 Task: Check the traffic conditions on Interstate 80 in Oakland.
Action: Mouse moved to (88, 54)
Screenshot: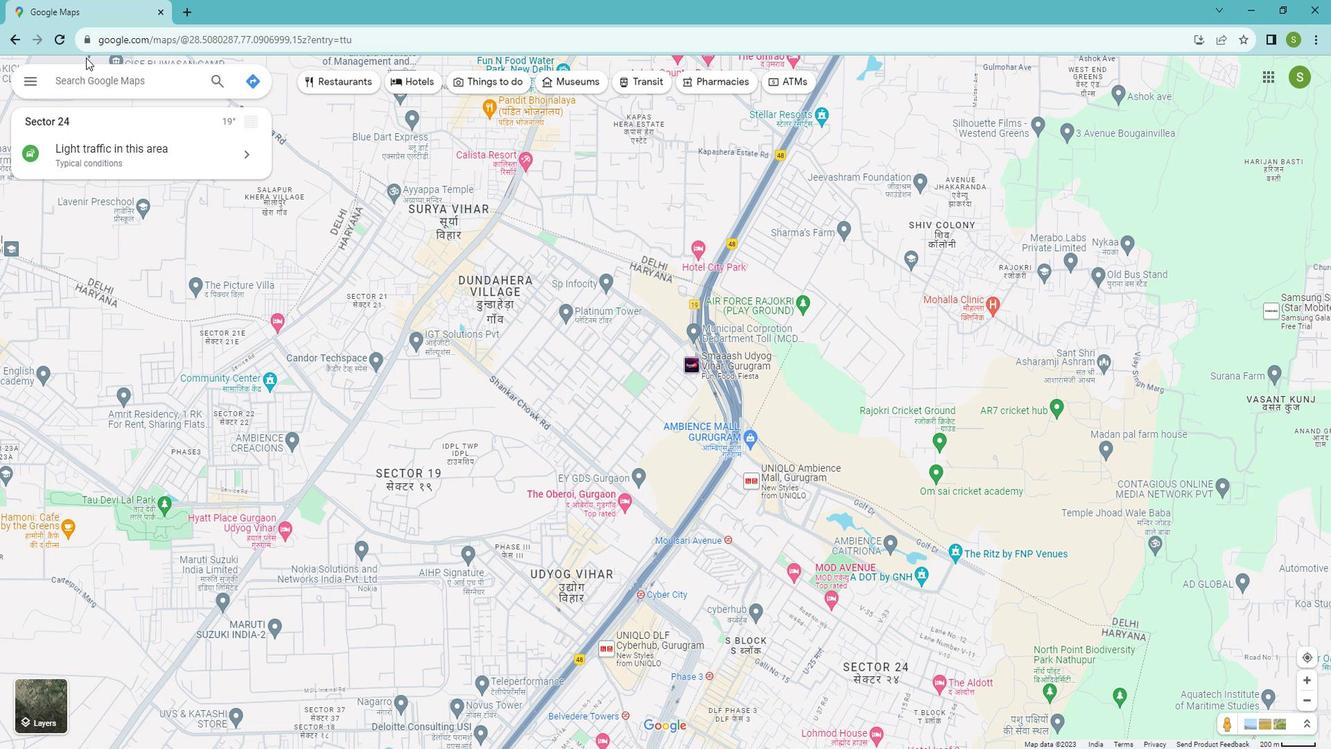 
Action: Mouse pressed left at (88, 54)
Screenshot: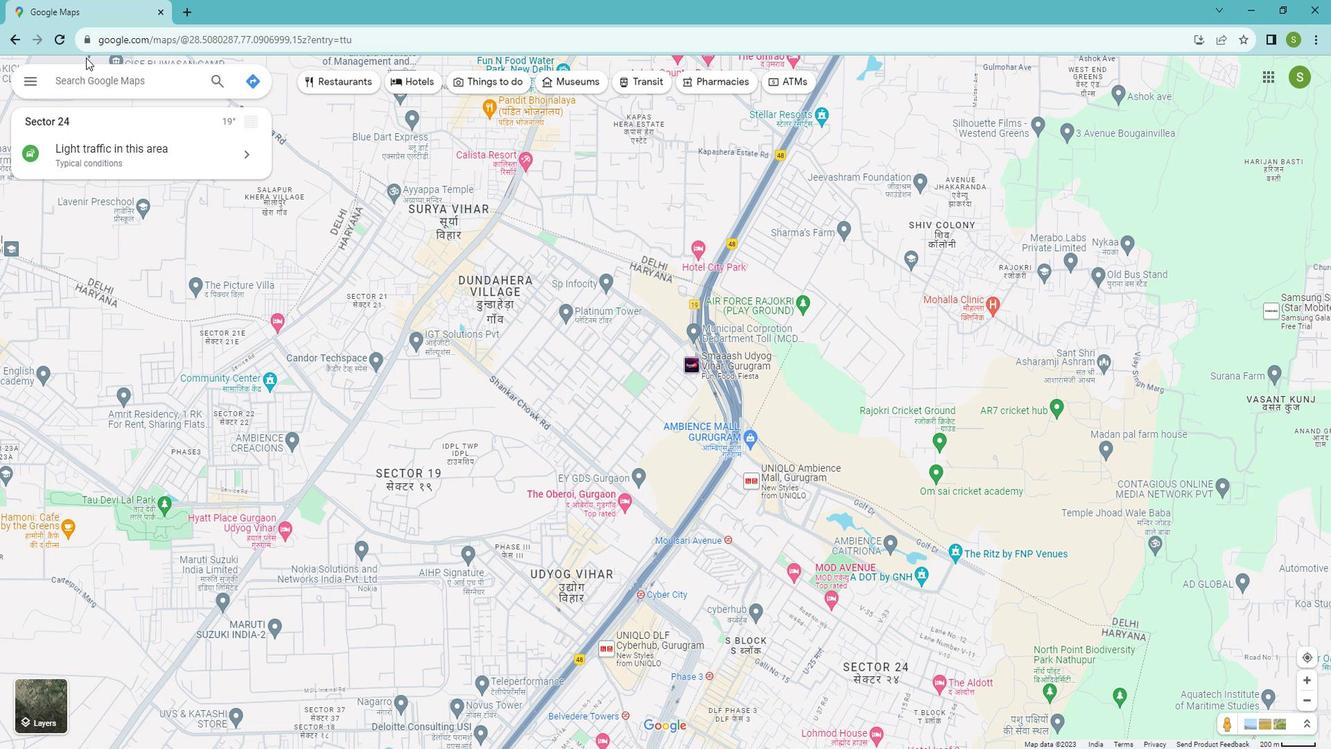 
Action: Mouse moved to (96, 73)
Screenshot: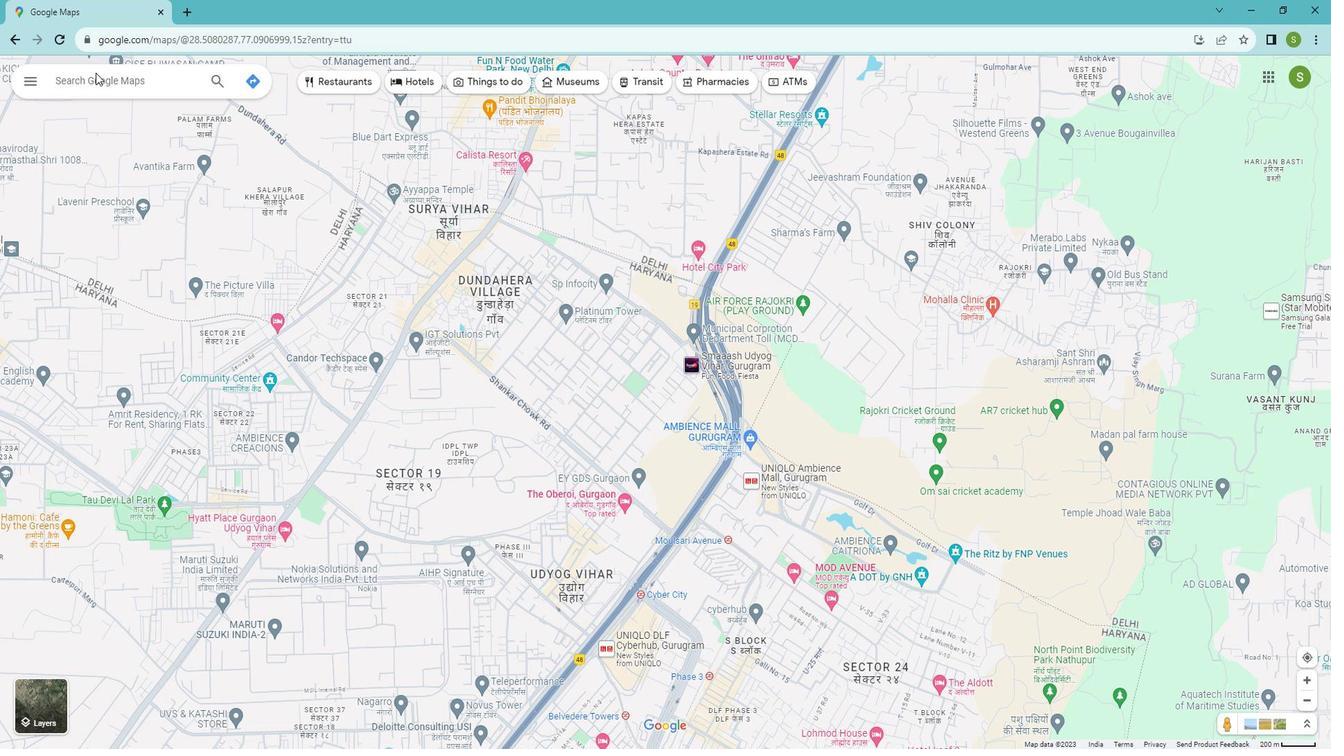 
Action: Mouse pressed left at (96, 73)
Screenshot: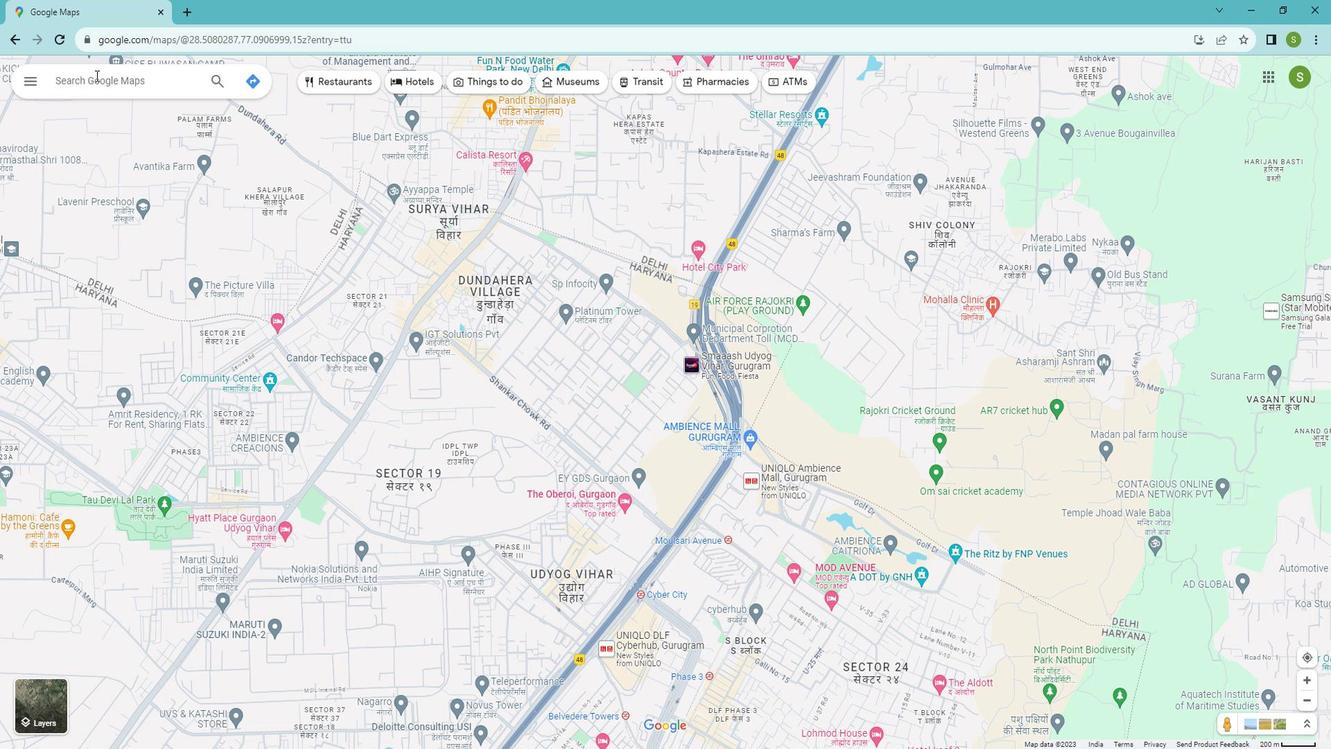 
Action: Key pressed <Key.shift>Interstate<Key.space>80<Key.space><Key.shift>Oakland
Screenshot: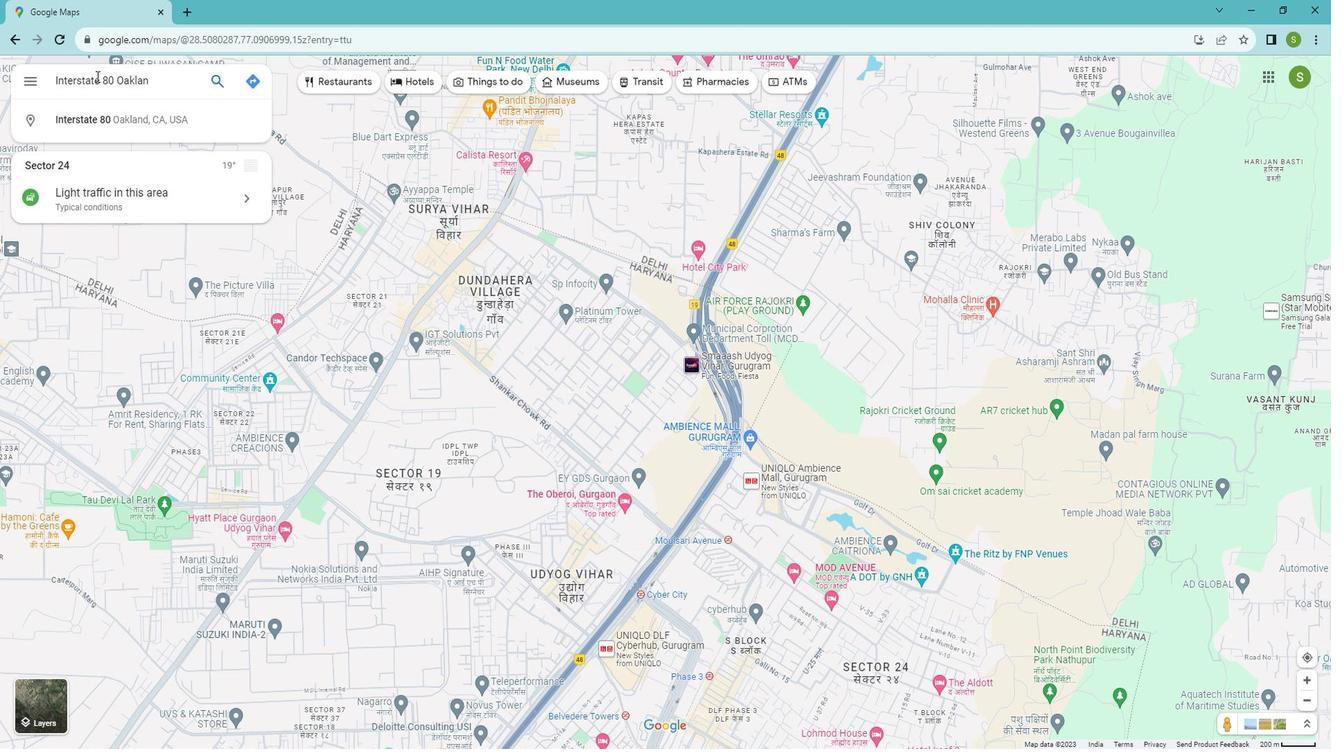 
Action: Mouse moved to (147, 120)
Screenshot: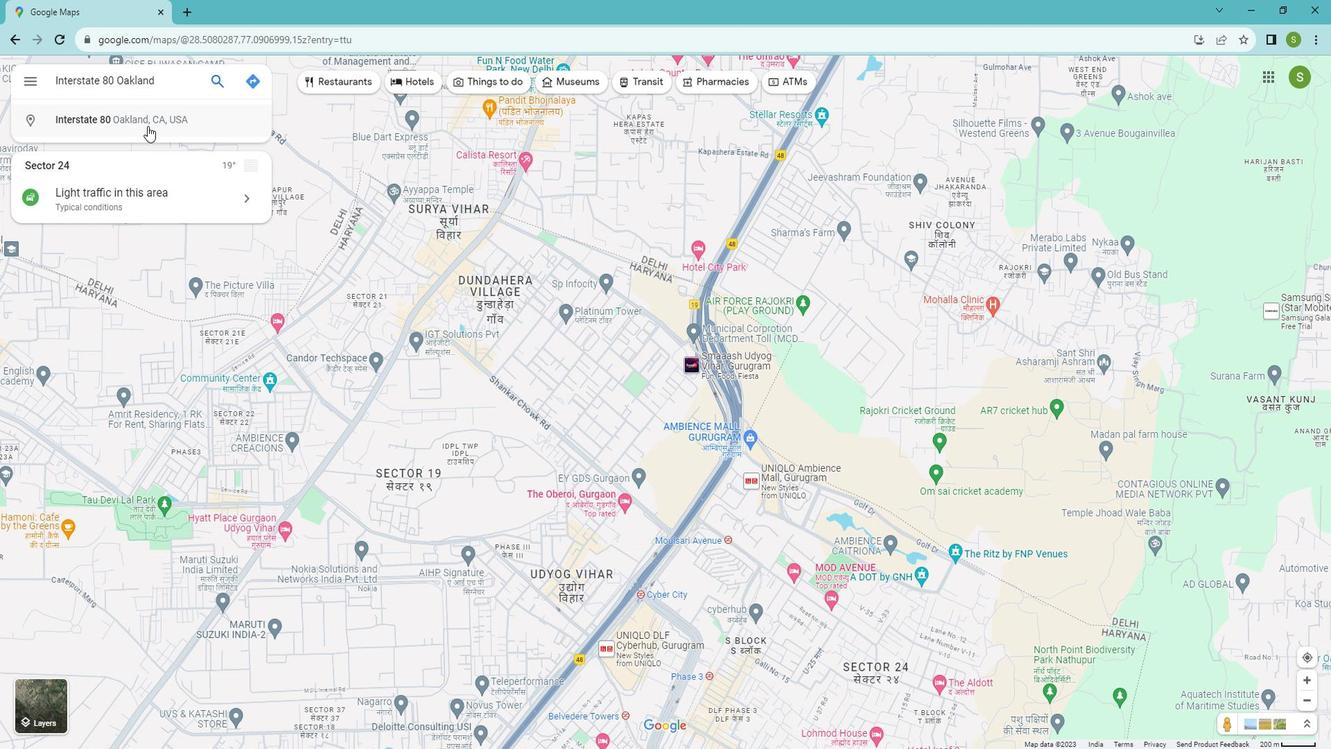
Action: Mouse pressed left at (147, 120)
Screenshot: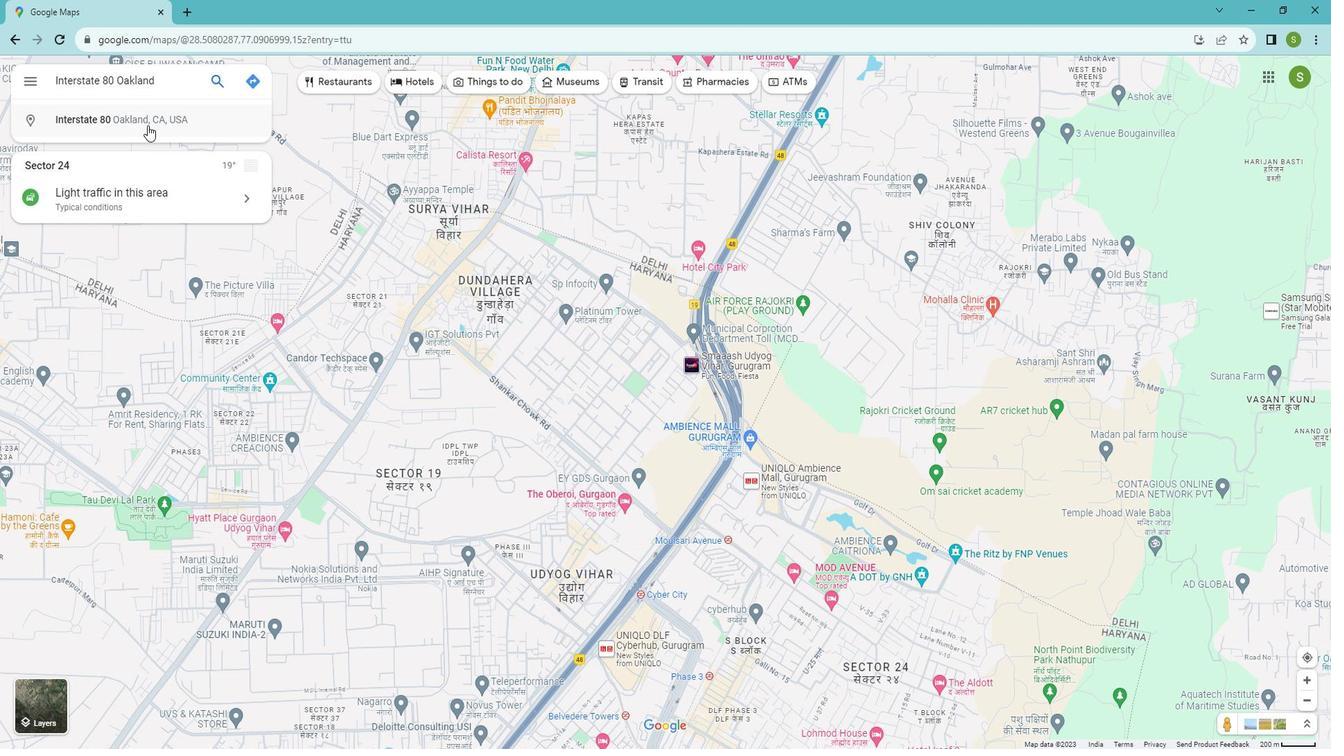 
Action: Mouse moved to (321, 670)
Screenshot: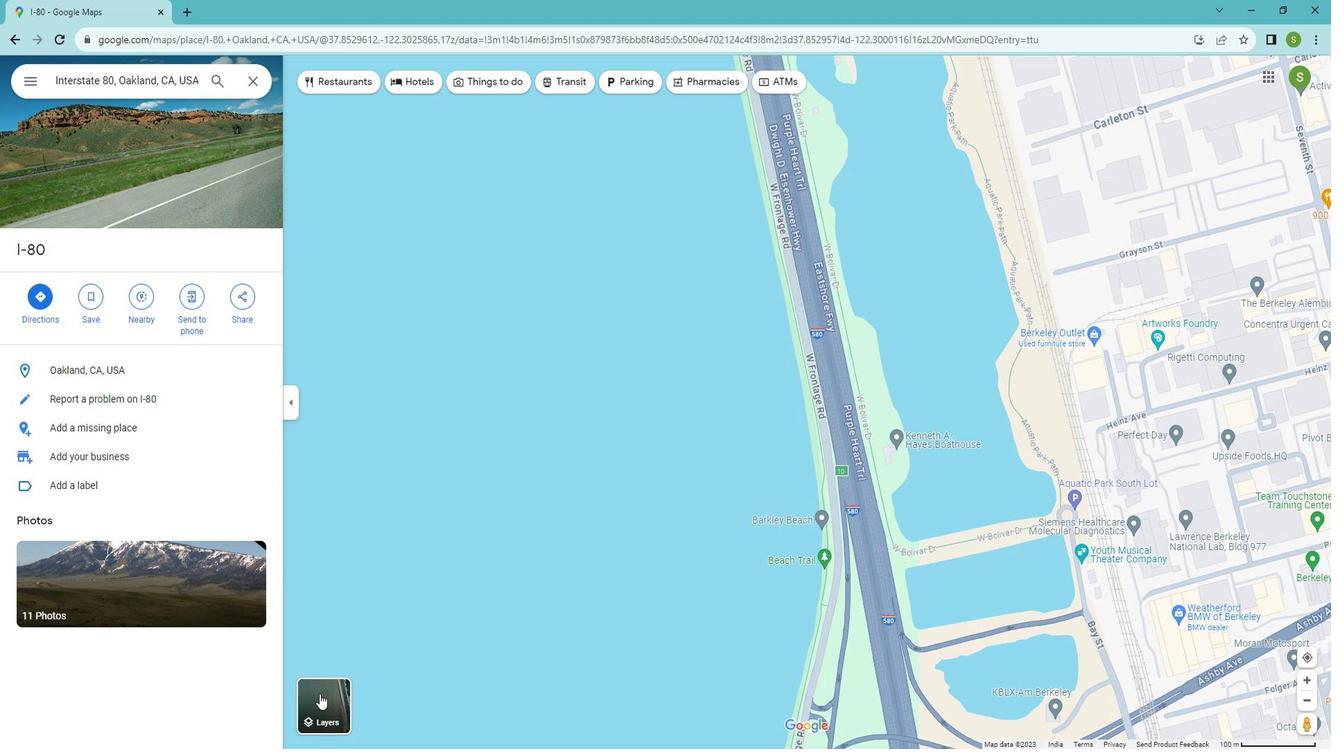 
Action: Mouse pressed left at (321, 670)
Screenshot: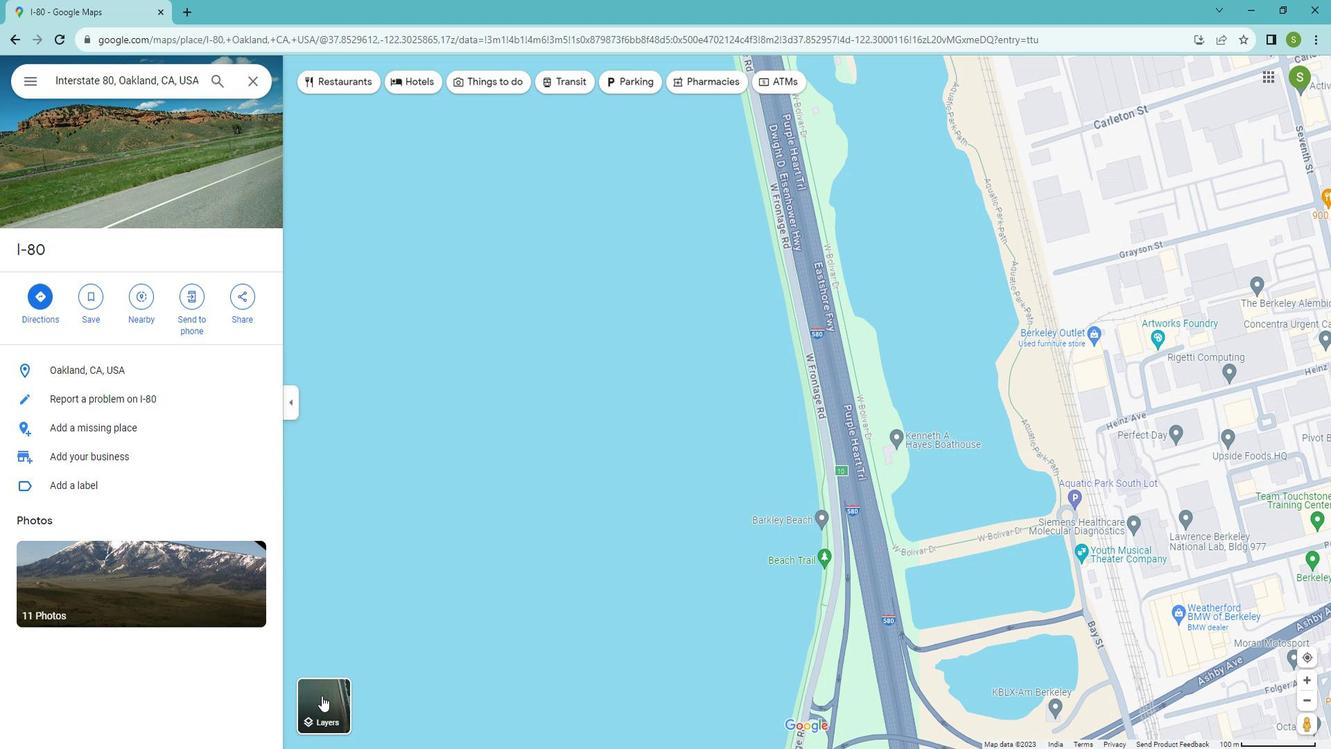 
Action: Mouse moved to (425, 681)
Screenshot: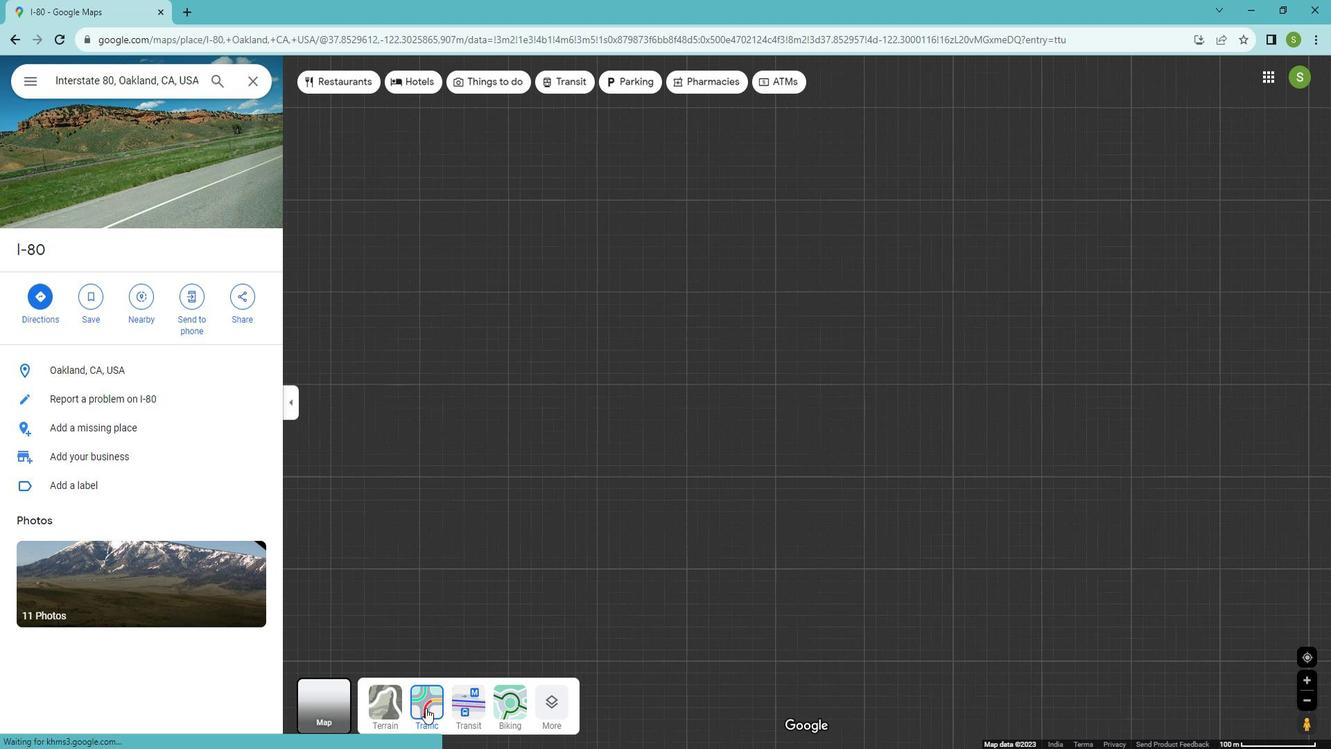 
Action: Mouse pressed left at (425, 681)
Screenshot: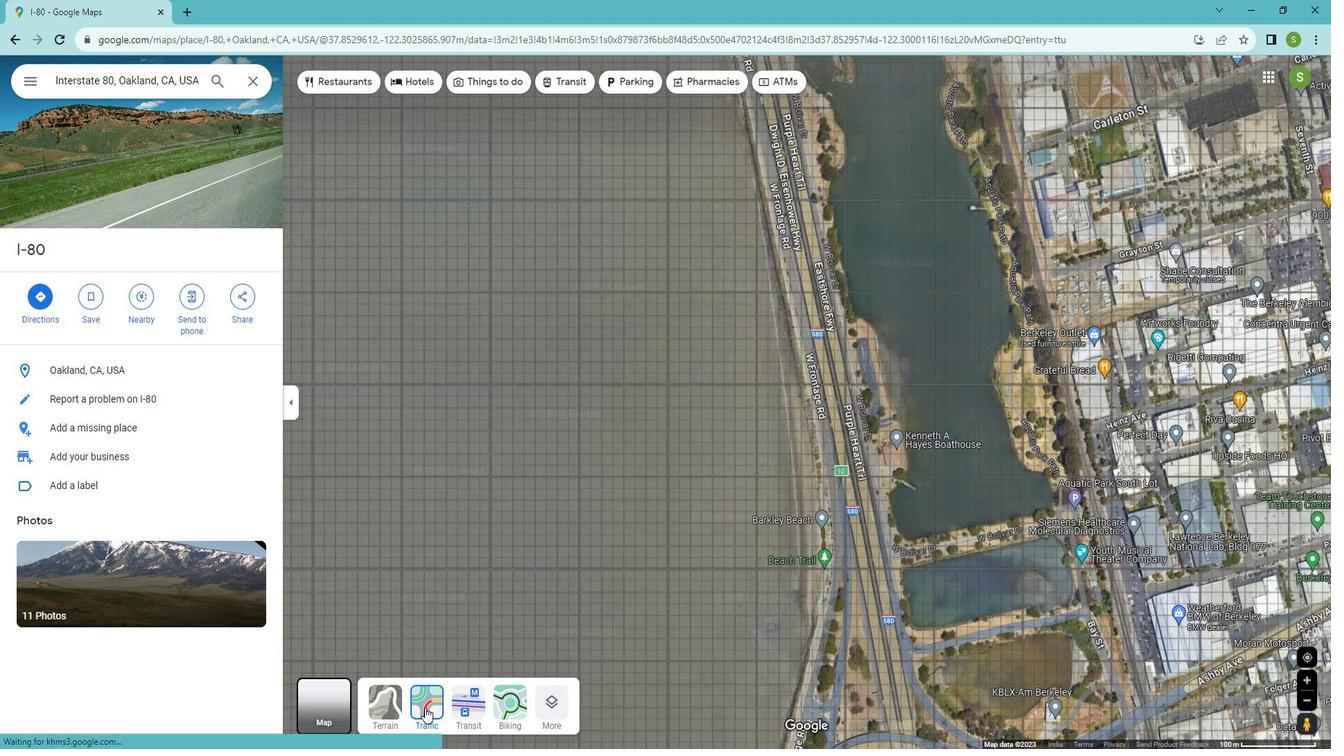 
Action: Mouse moved to (841, 461)
Screenshot: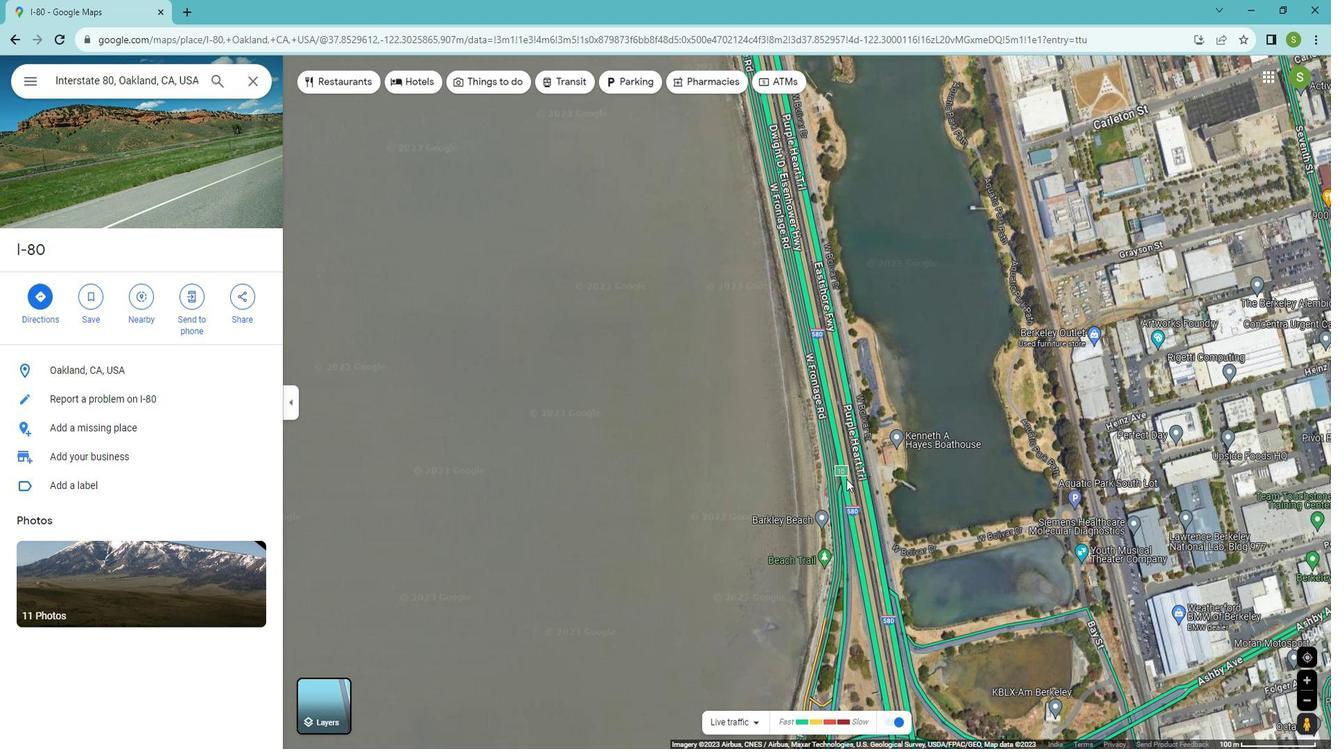 
Action: Mouse scrolled (841, 460) with delta (0, 0)
Screenshot: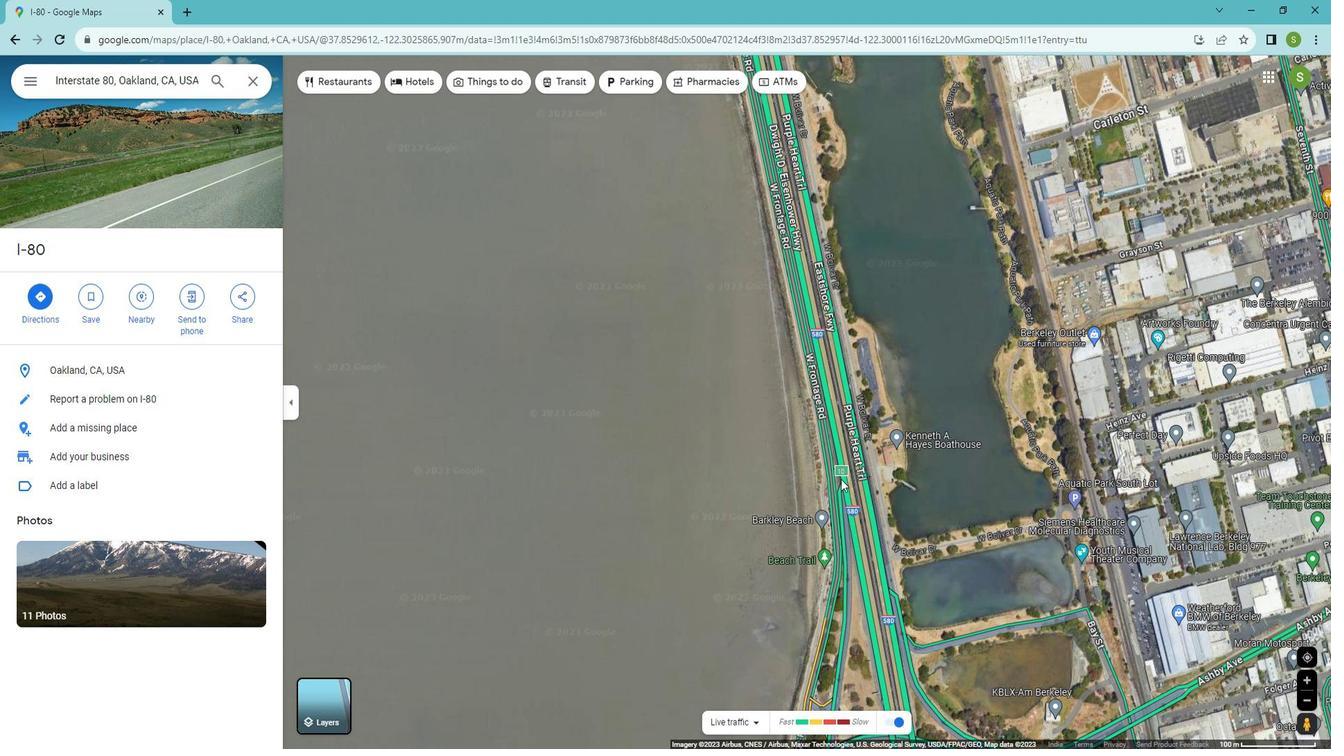 
Action: Mouse scrolled (841, 461) with delta (0, 0)
Screenshot: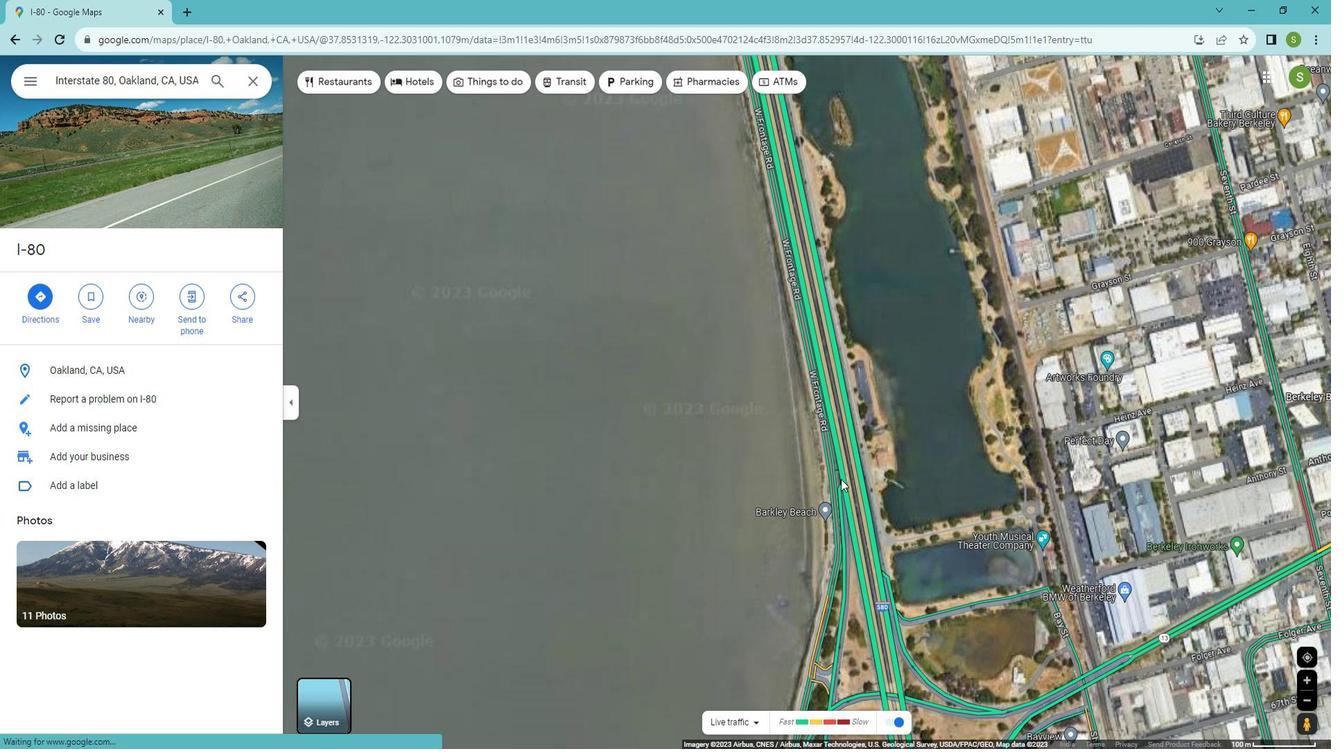 
Action: Mouse moved to (822, 390)
Screenshot: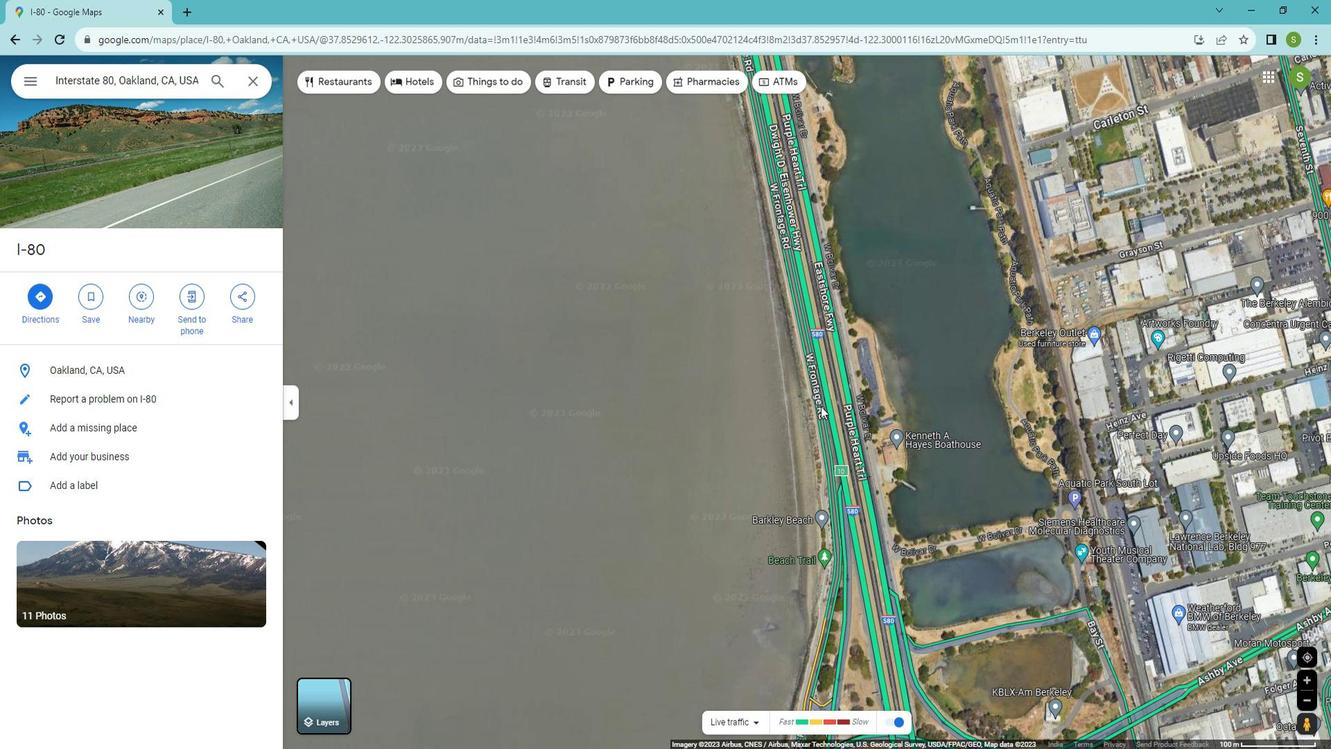 
Action: Mouse scrolled (822, 391) with delta (0, 0)
Screenshot: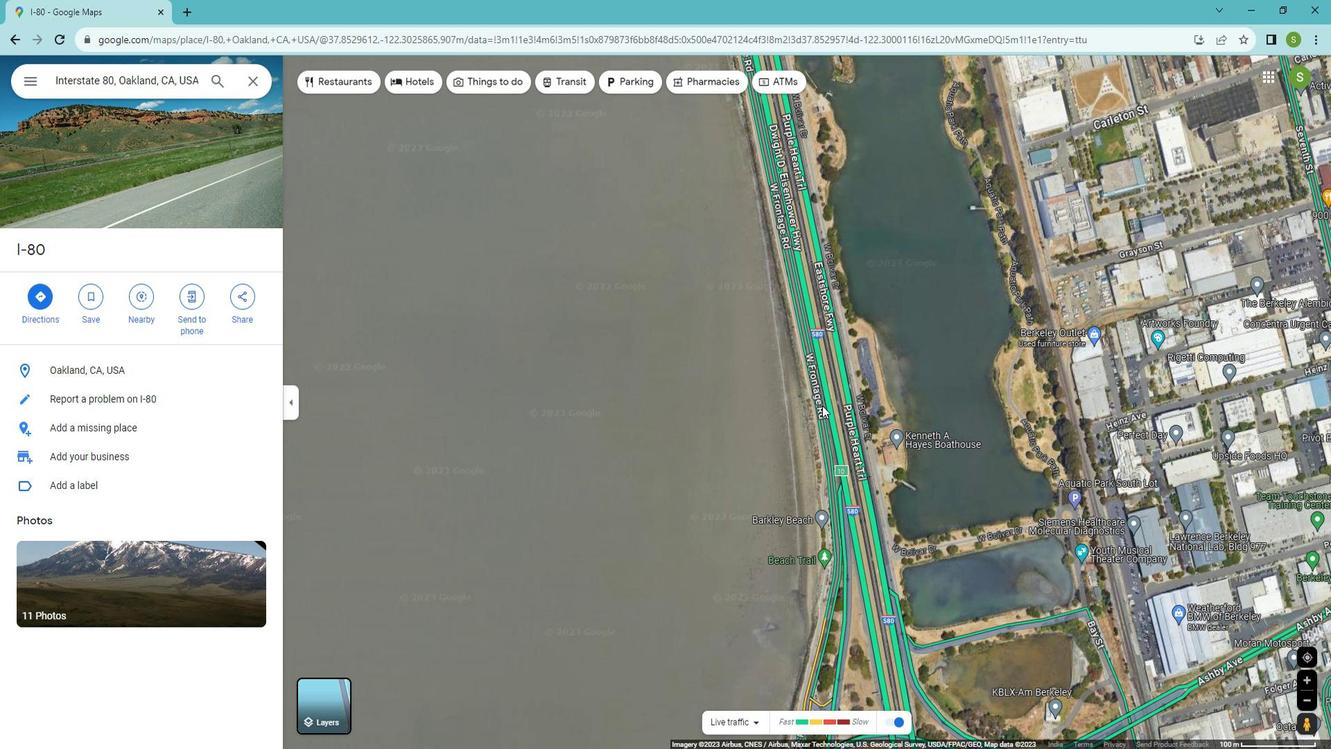 
Action: Mouse scrolled (822, 391) with delta (0, 0)
Screenshot: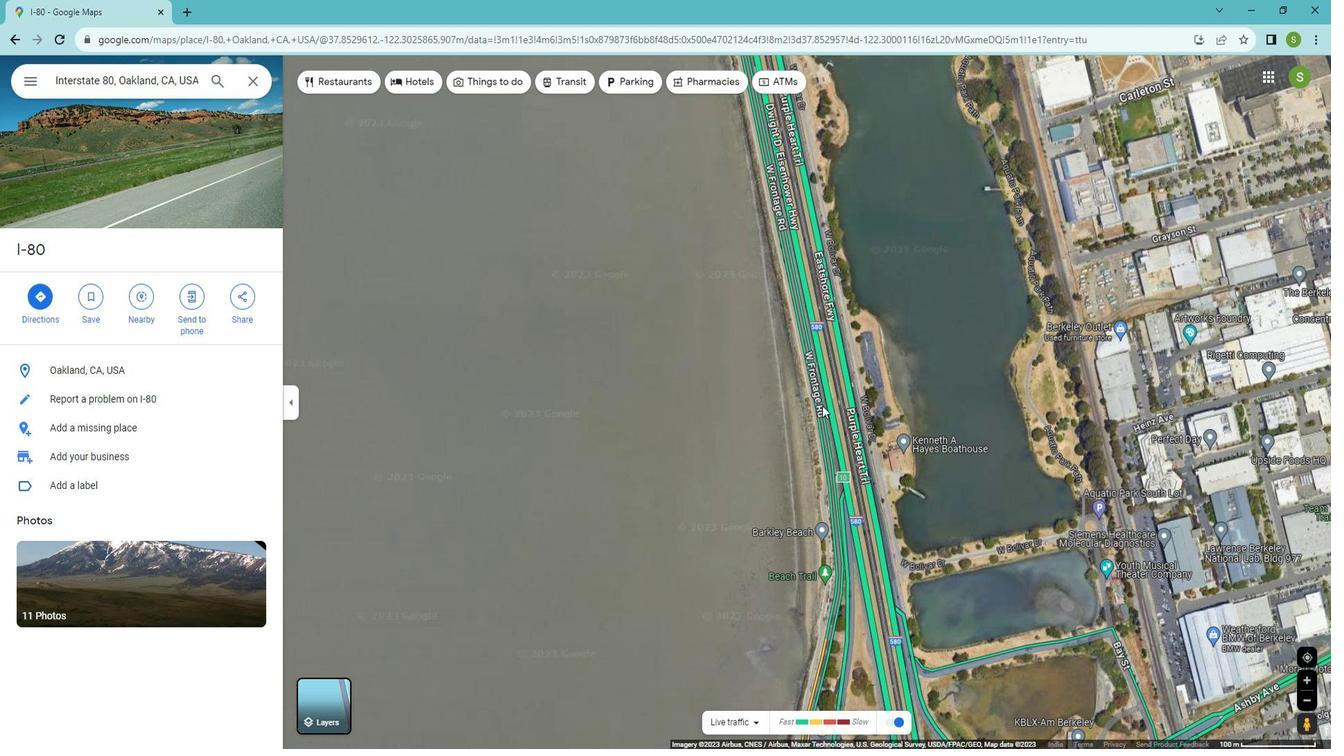 
Action: Mouse moved to (822, 382)
Screenshot: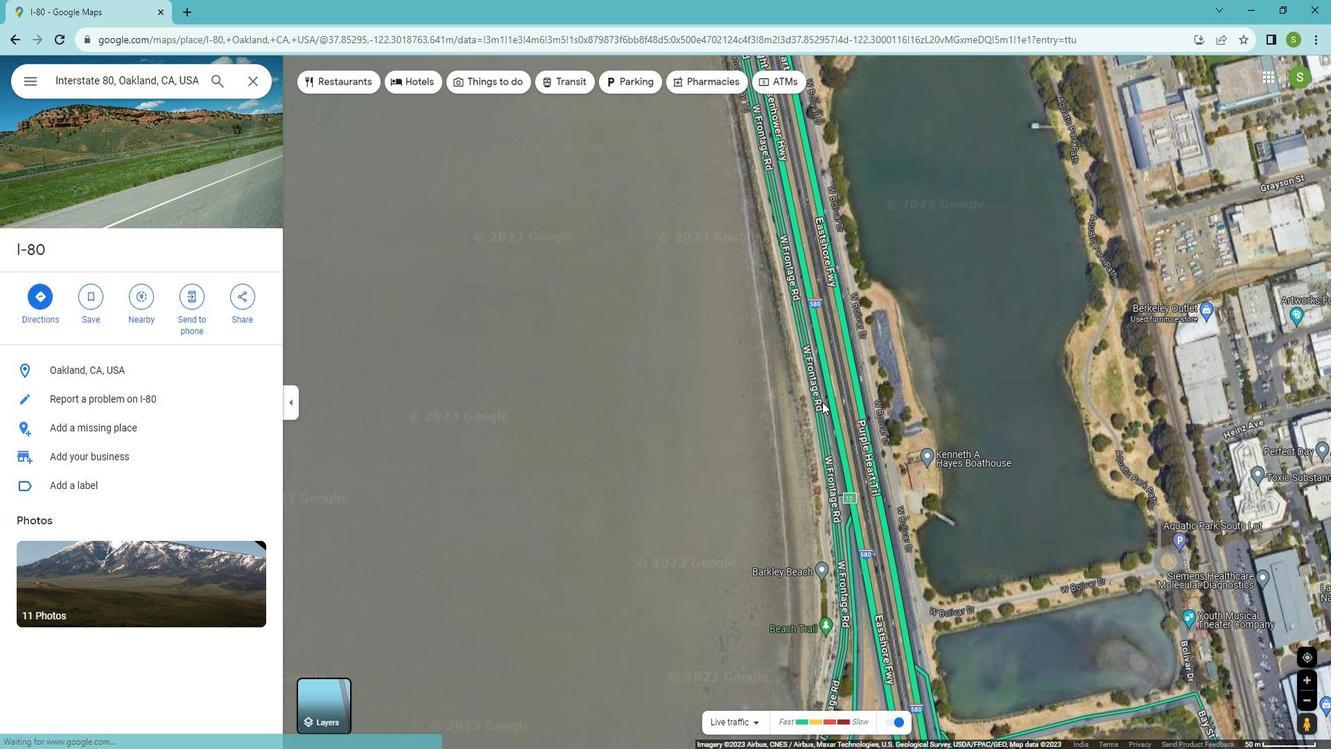 
Action: Mouse scrolled (822, 381) with delta (0, 0)
Screenshot: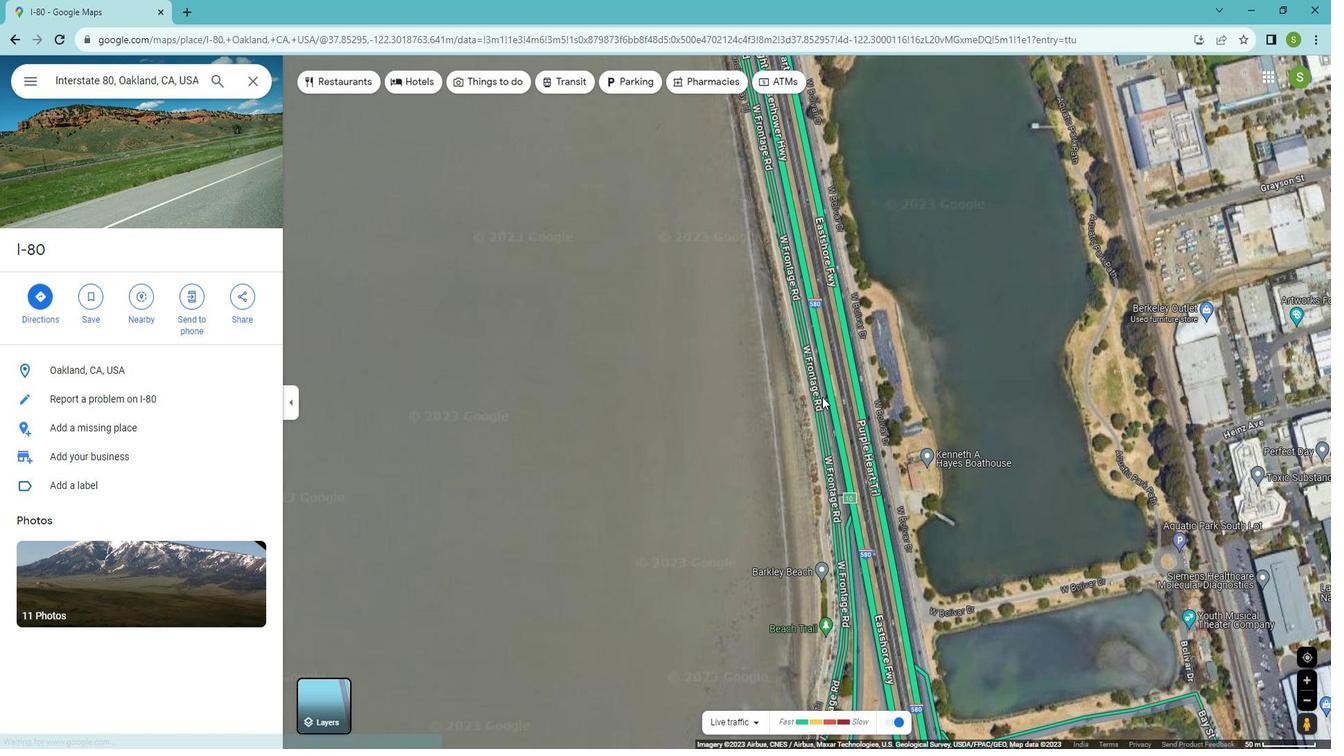 
Action: Mouse scrolled (822, 381) with delta (0, 0)
Screenshot: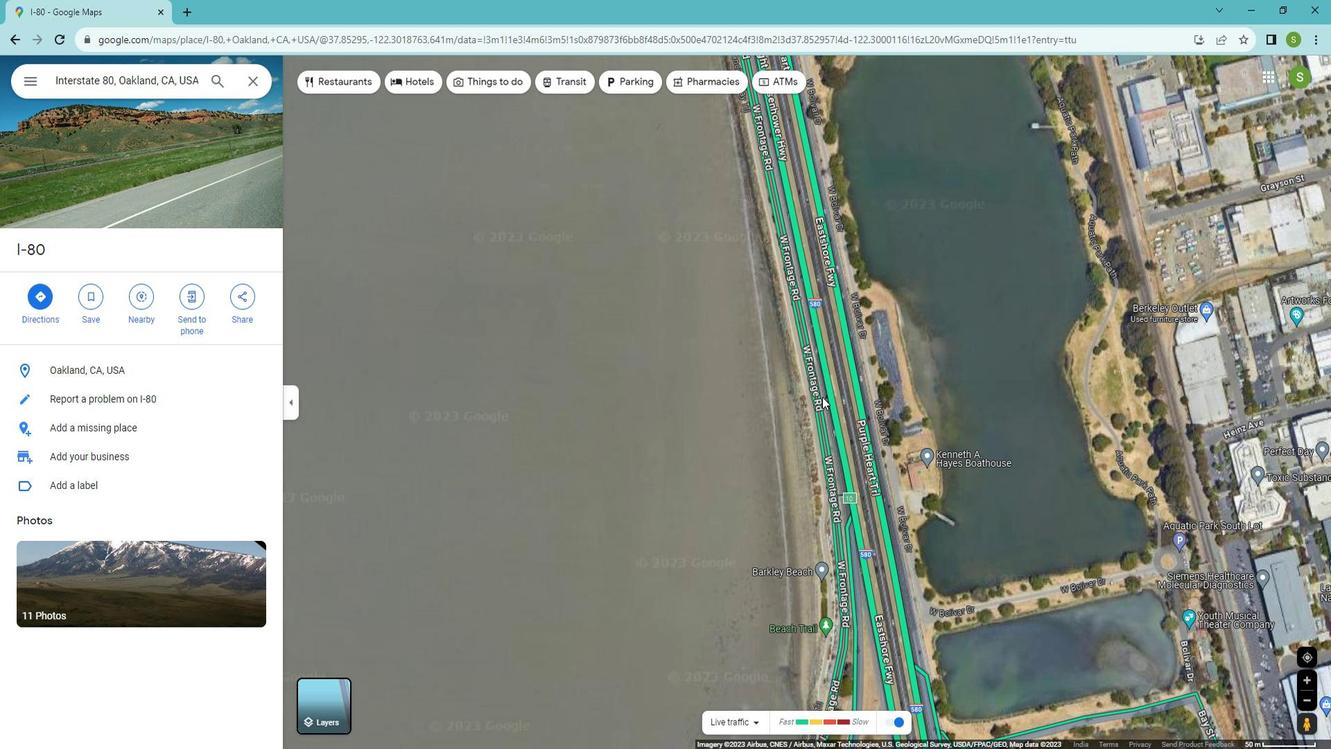 
Action: Mouse scrolled (822, 381) with delta (0, 0)
Screenshot: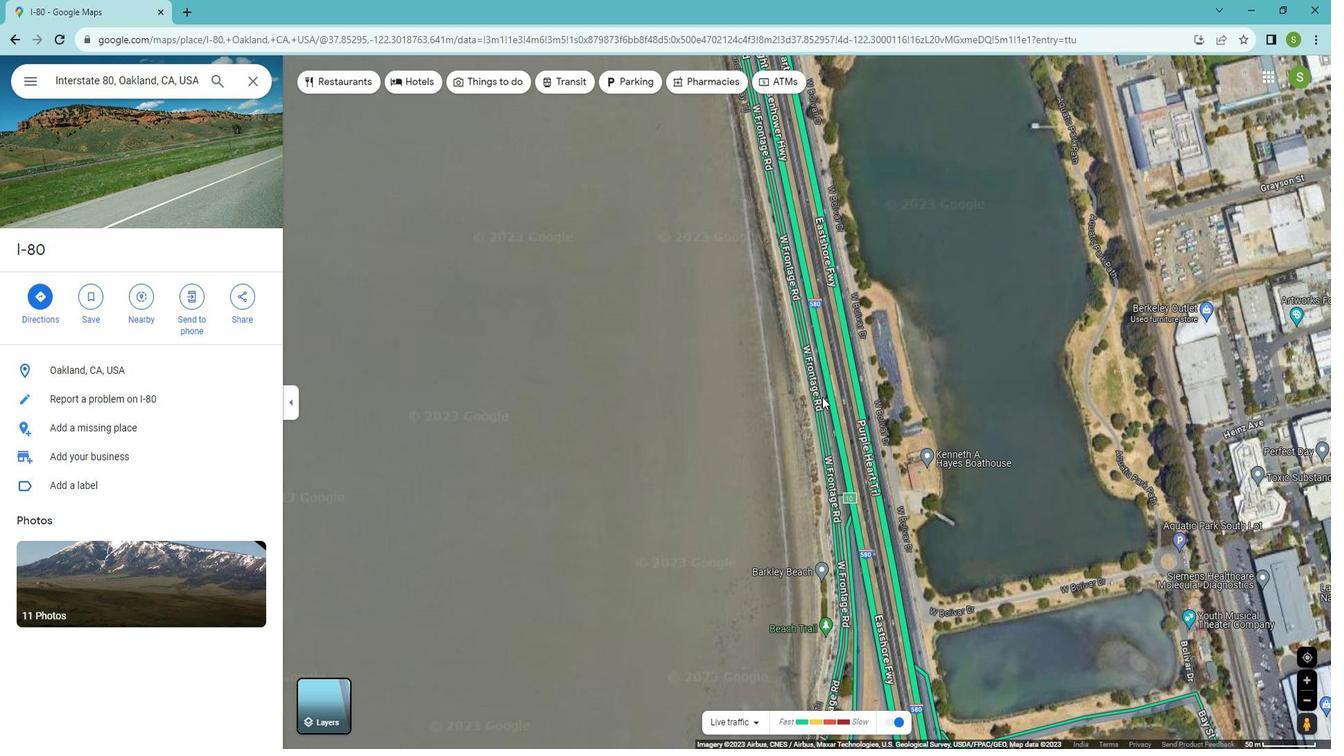 
Action: Mouse scrolled (822, 381) with delta (0, 0)
Screenshot: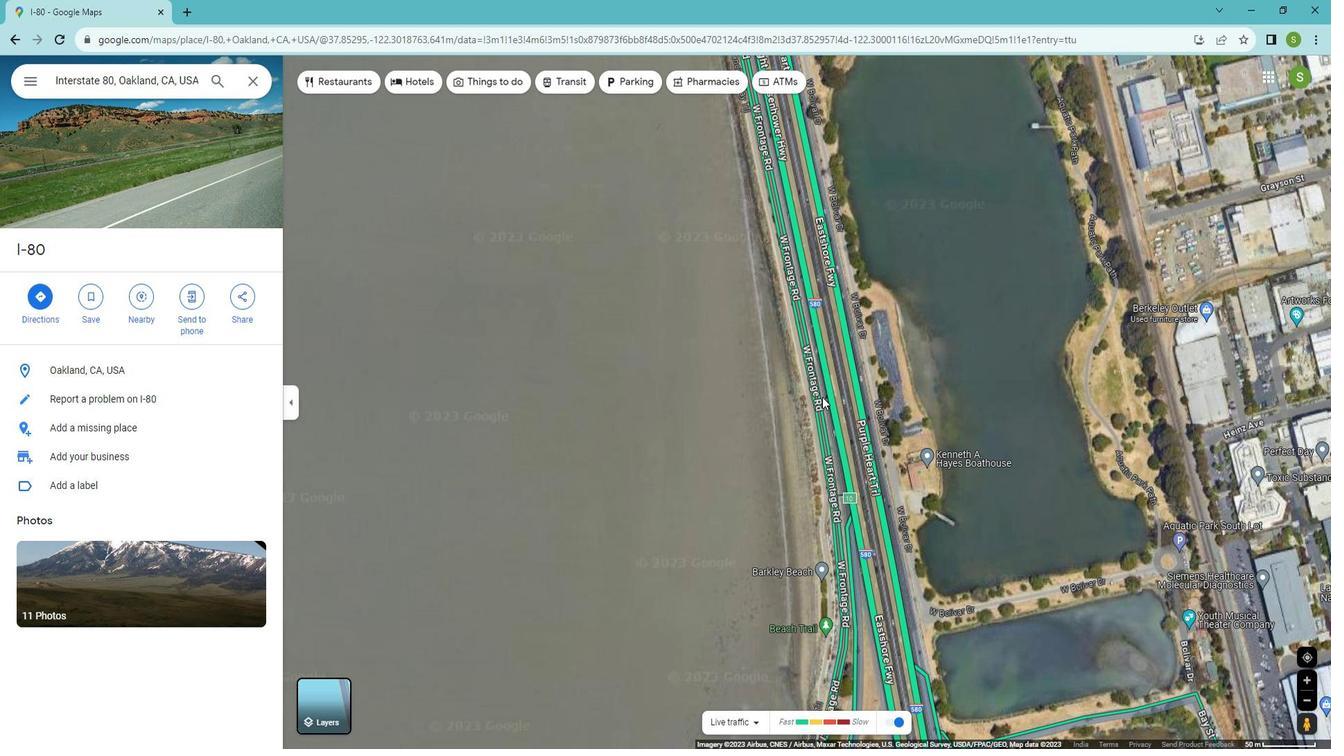 
Action: Mouse scrolled (822, 381) with delta (0, 0)
Screenshot: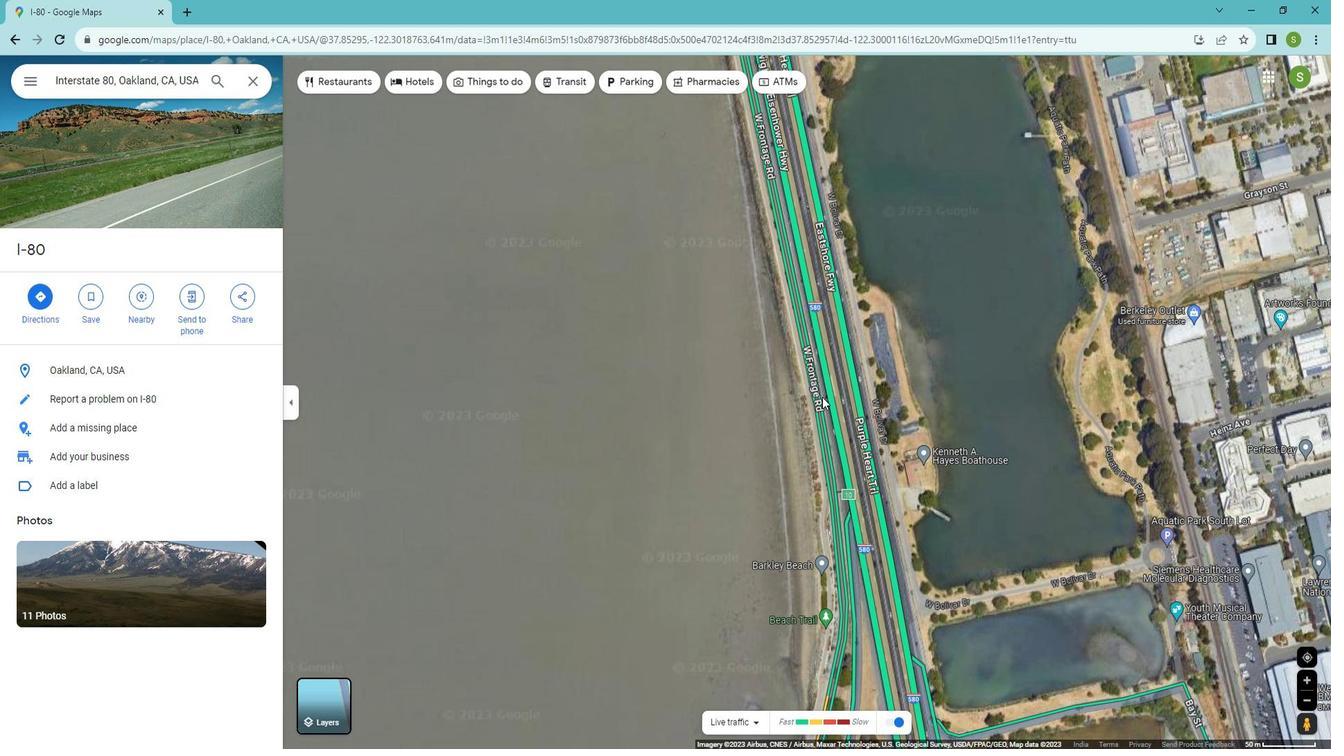 
Action: Mouse scrolled (822, 381) with delta (0, 0)
Screenshot: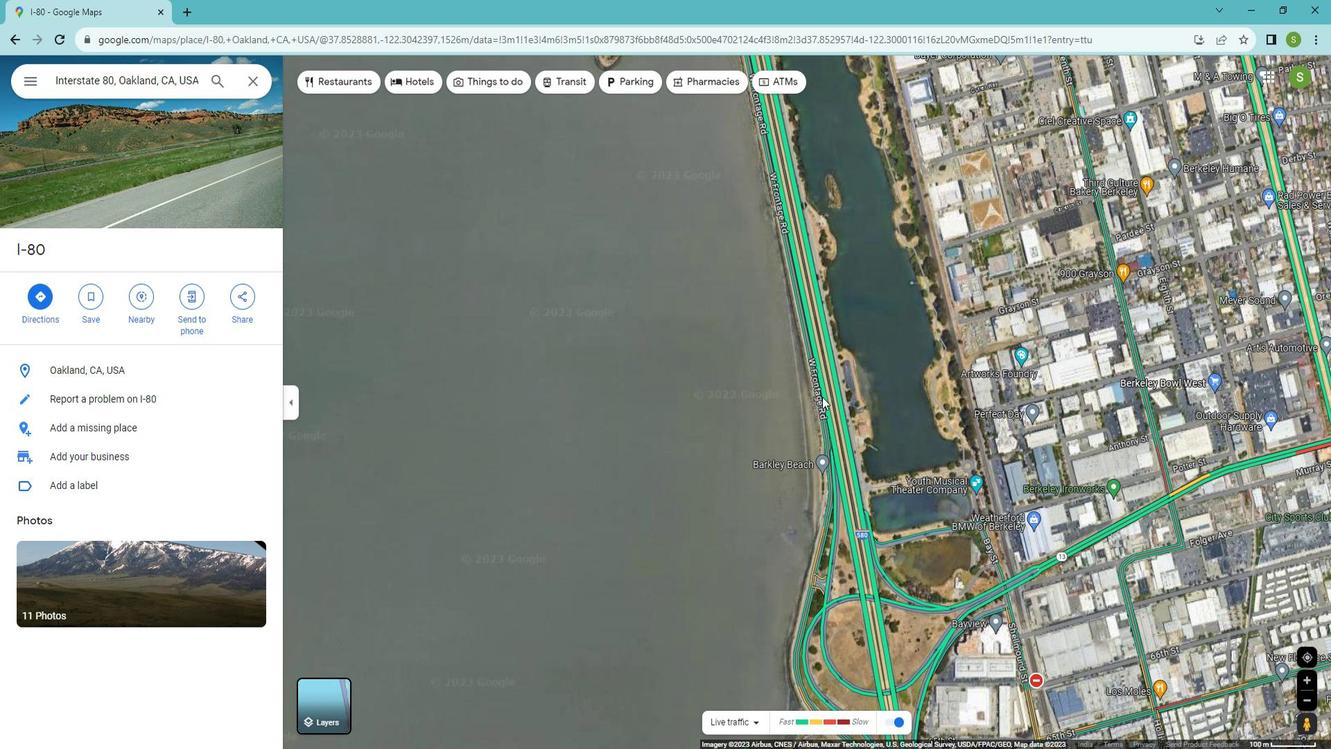 
Action: Mouse scrolled (822, 381) with delta (0, 0)
Screenshot: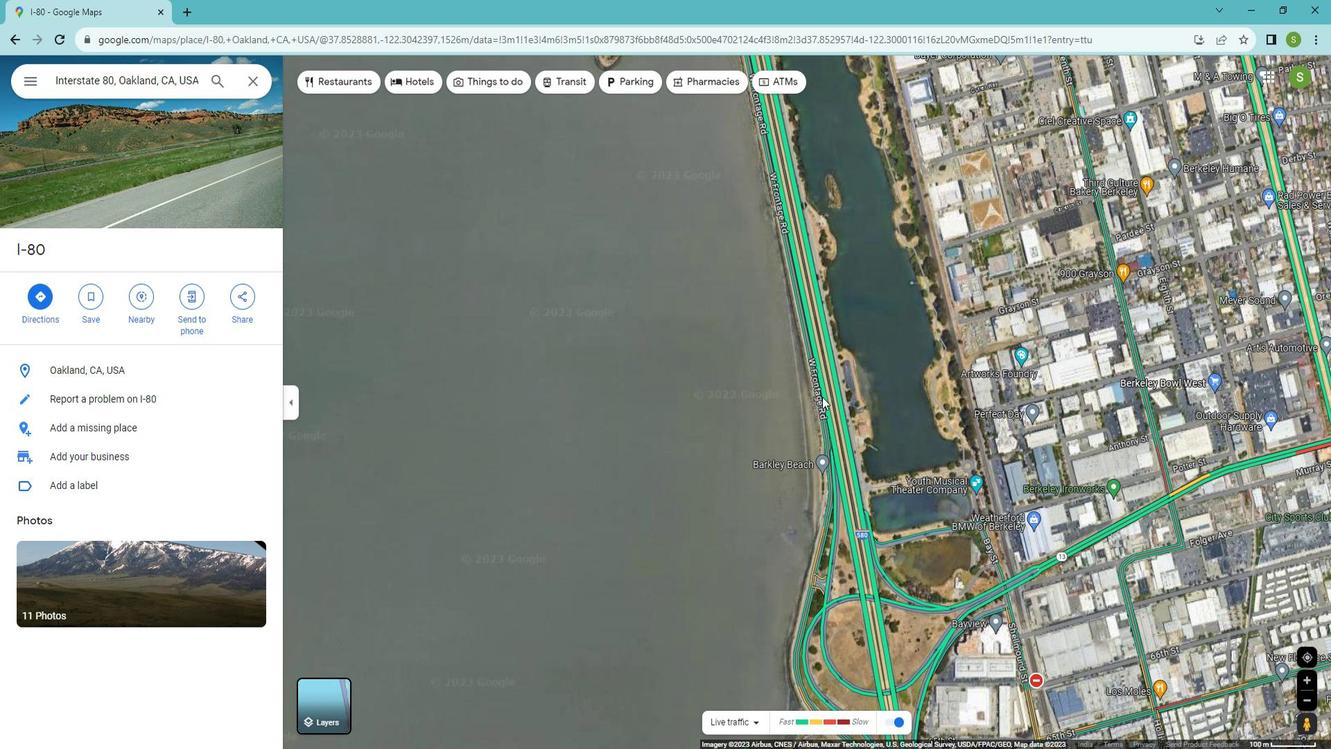 
Action: Mouse scrolled (822, 381) with delta (0, 0)
Screenshot: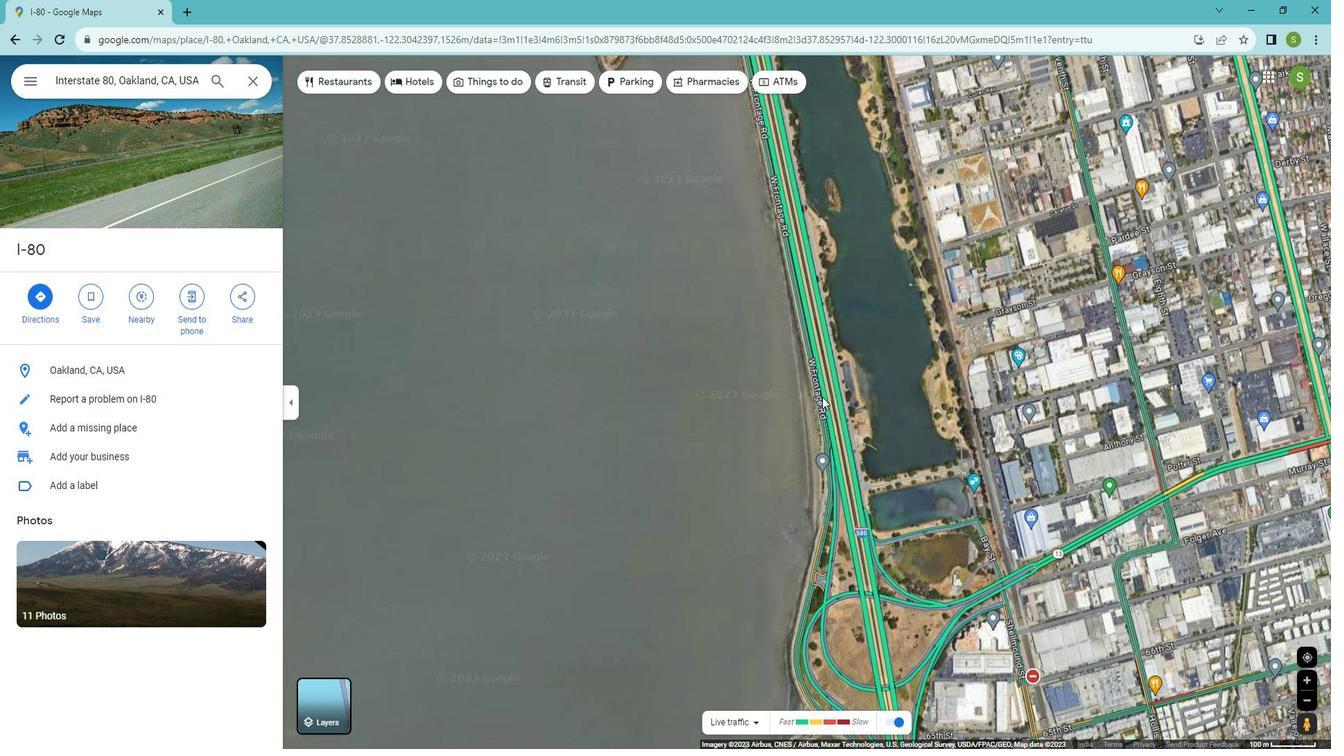 
Action: Mouse scrolled (822, 381) with delta (0, 0)
Screenshot: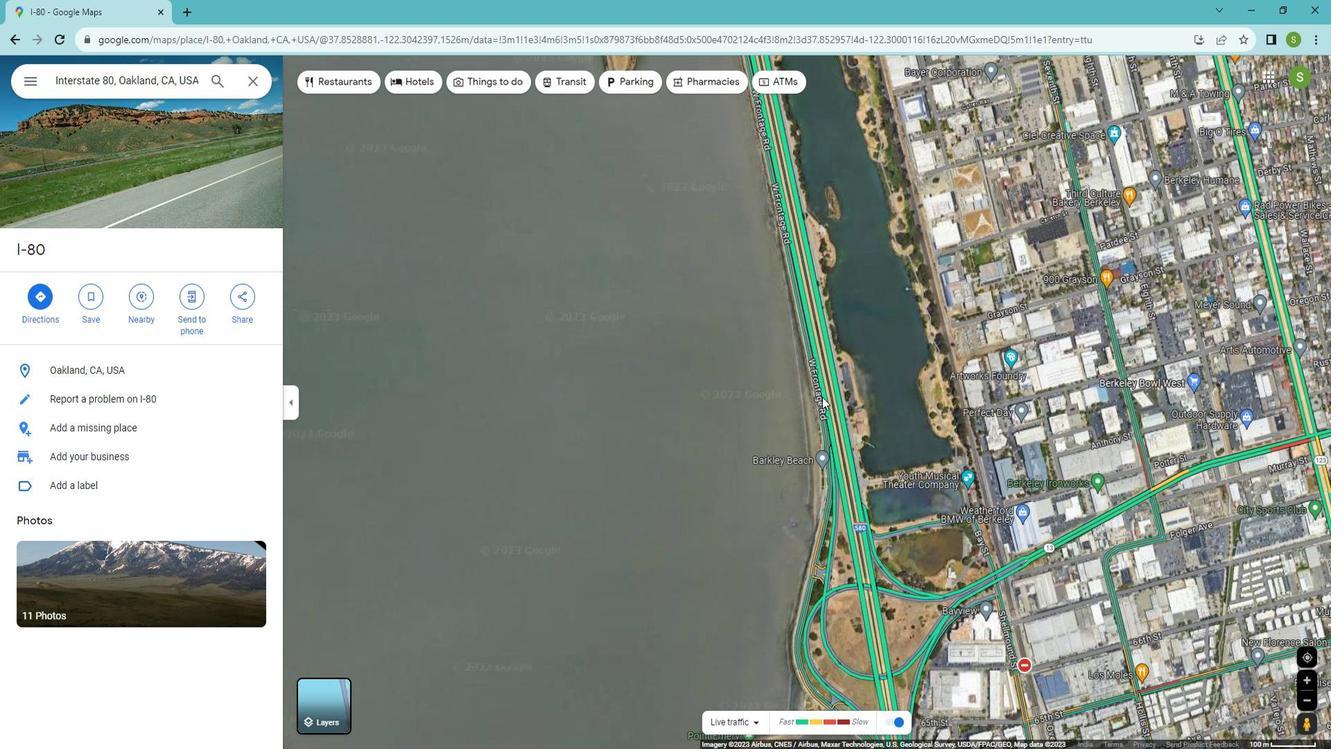 
Action: Mouse moved to (817, 339)
Screenshot: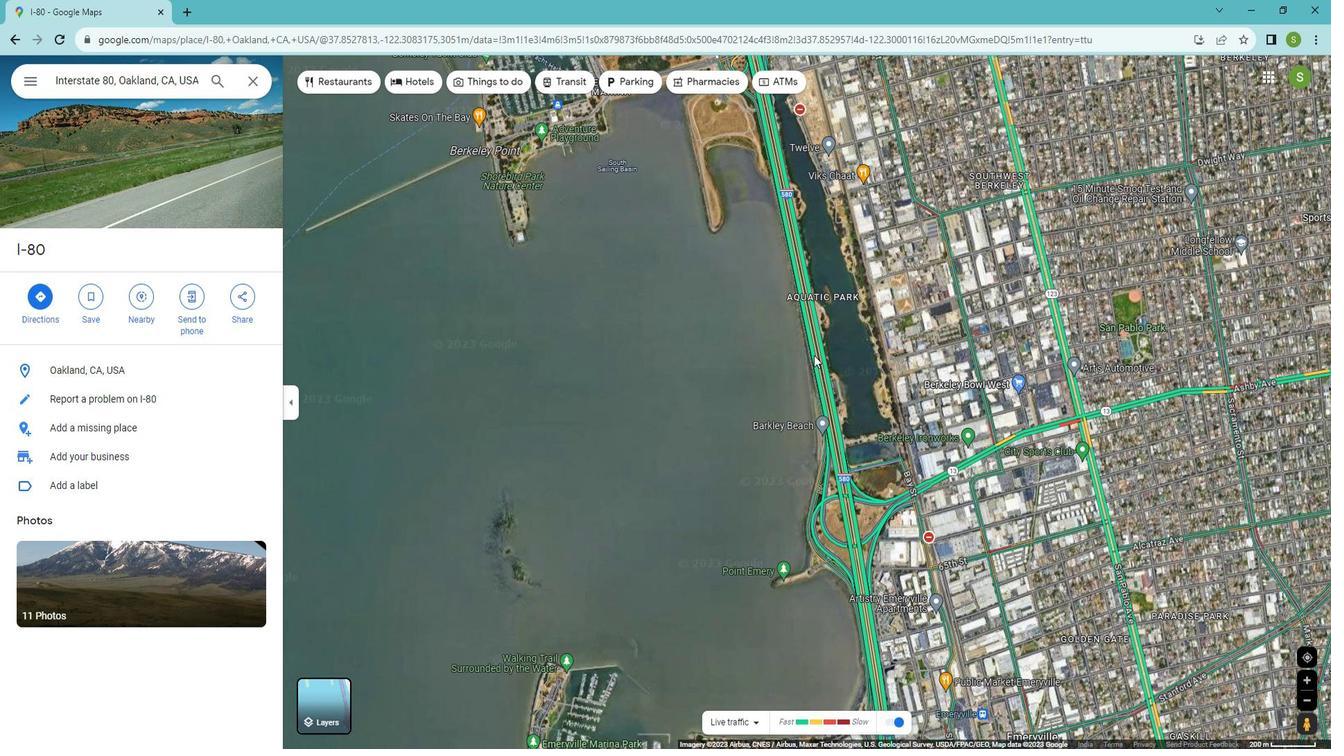 
Action: Mouse pressed left at (817, 339)
Screenshot: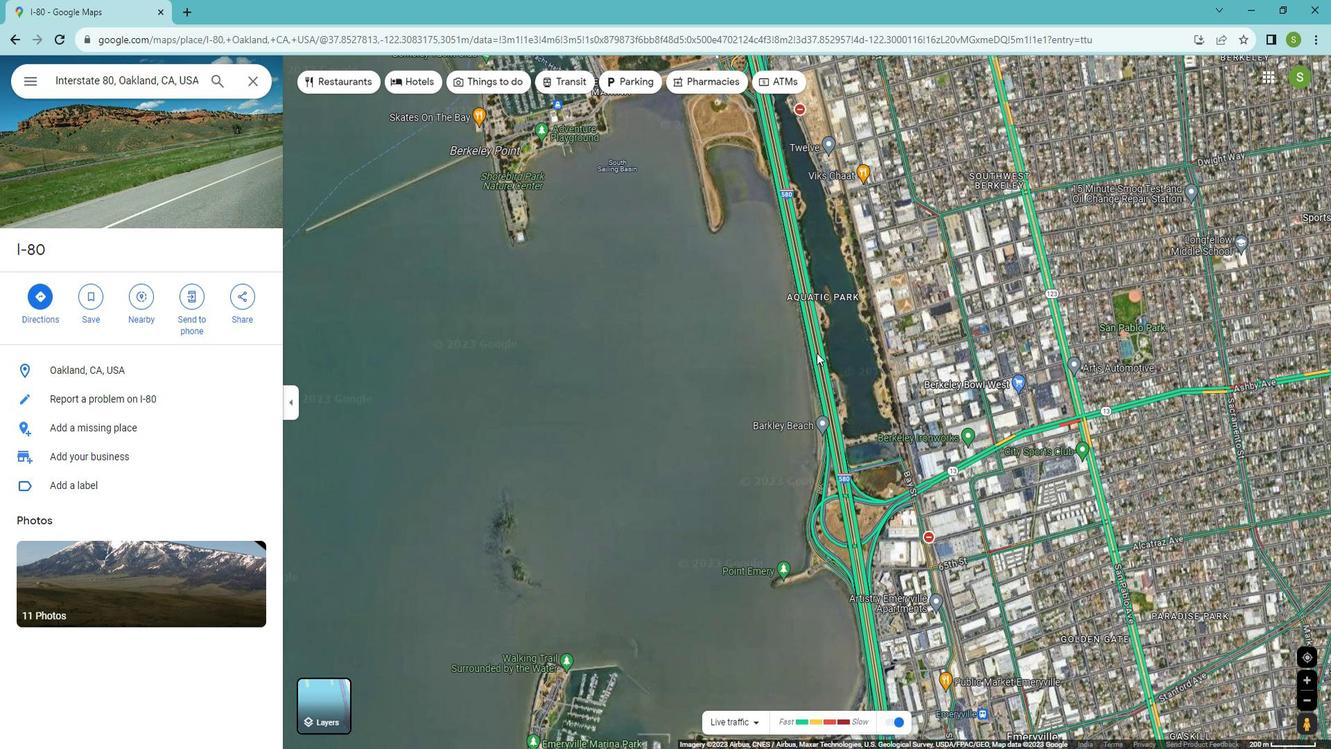 
Action: Mouse moved to (752, 278)
Screenshot: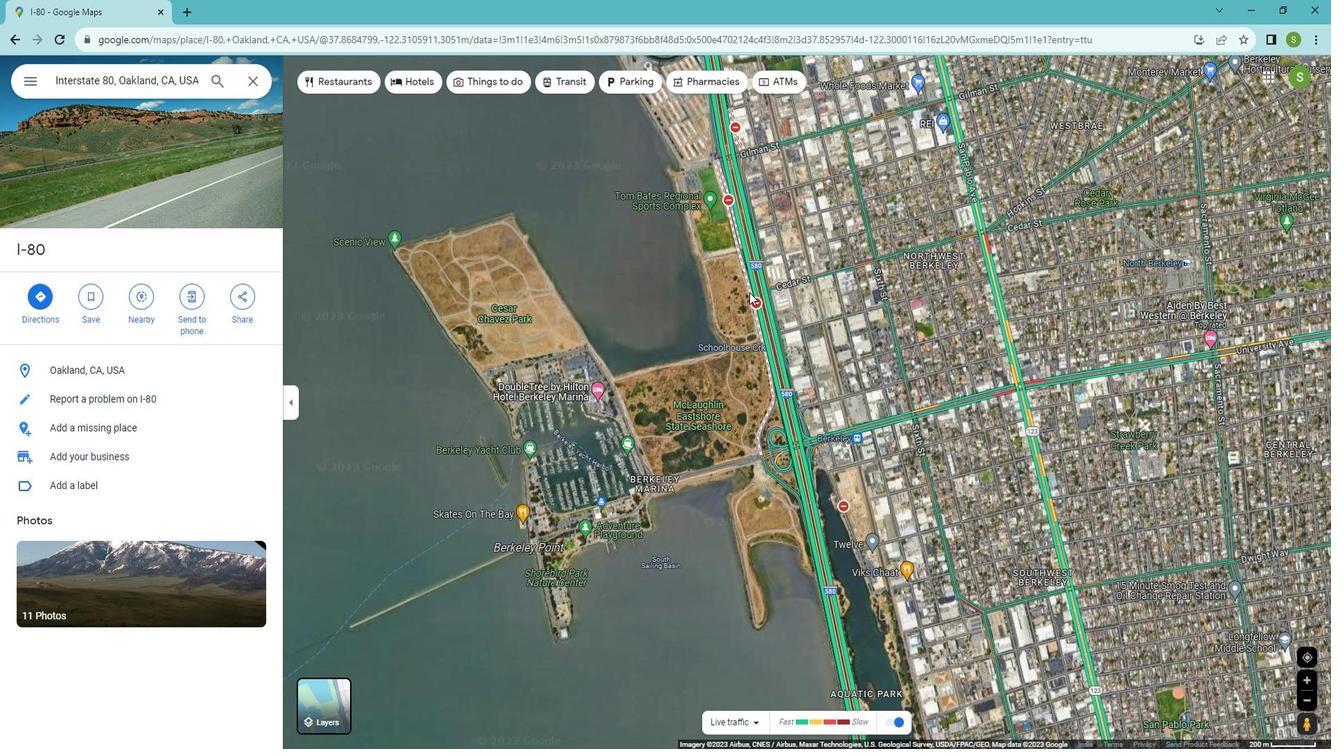 
Action: Mouse pressed left at (752, 278)
Screenshot: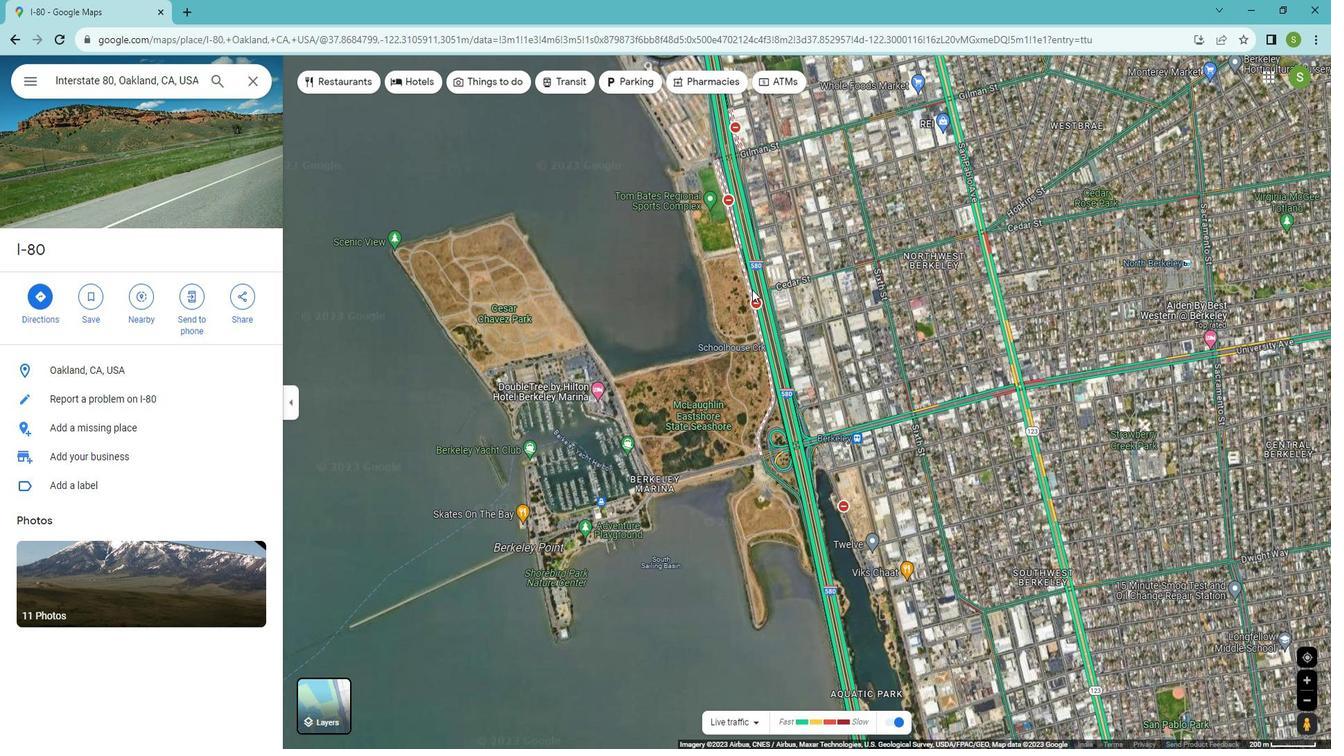 
Action: Mouse moved to (758, 297)
Screenshot: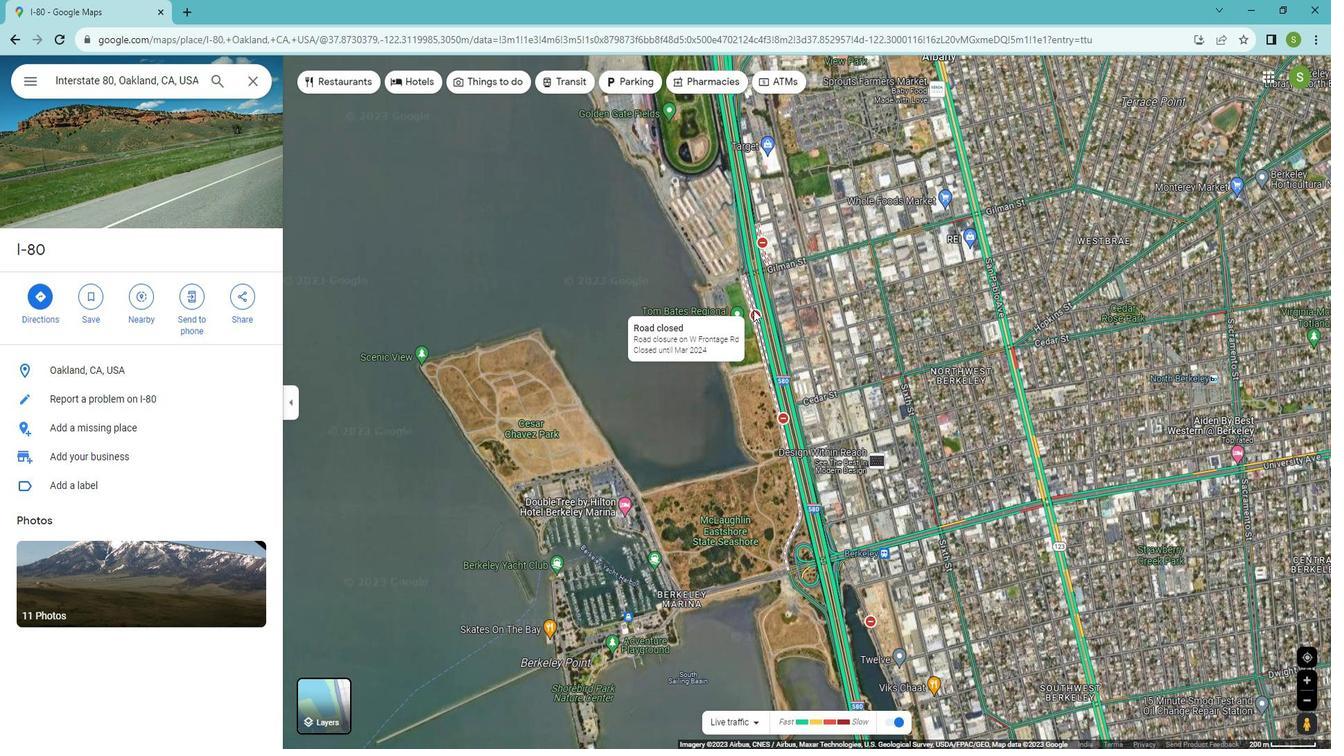 
Action: Mouse pressed left at (758, 297)
Screenshot: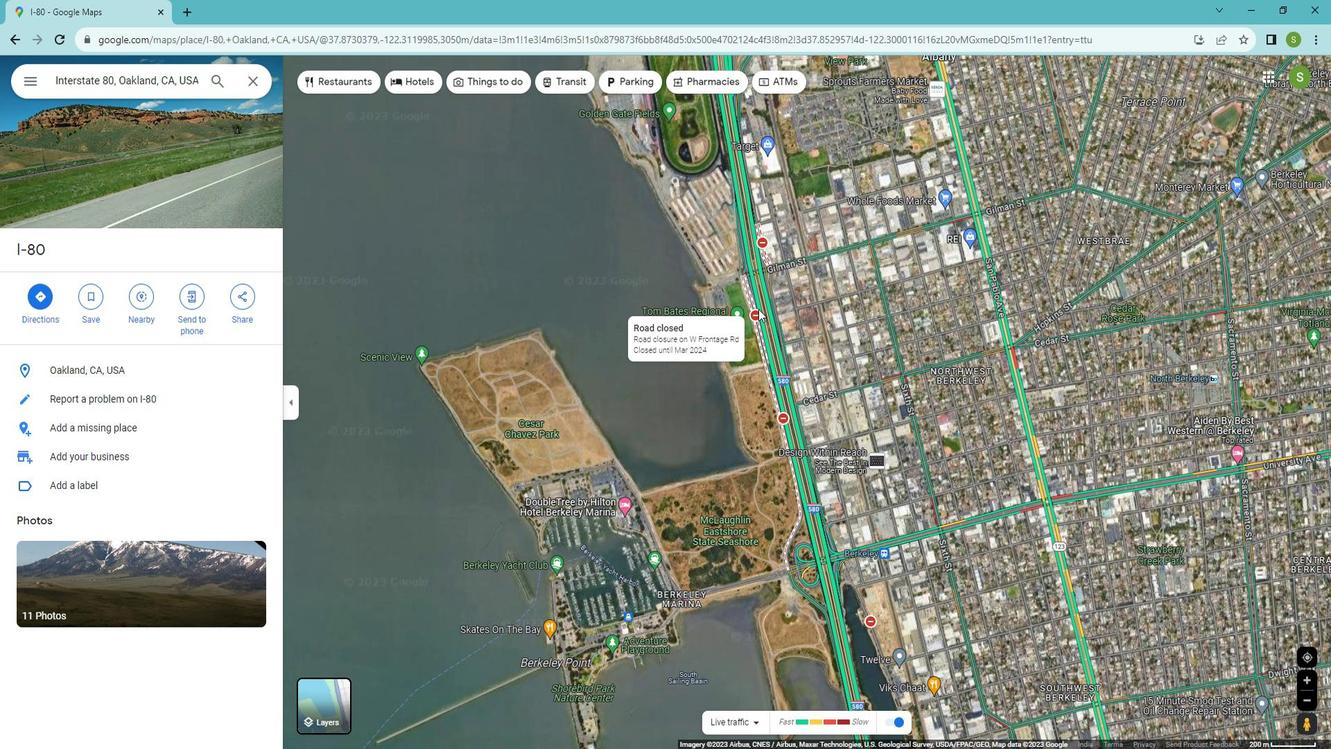 
Action: Mouse moved to (776, 251)
Screenshot: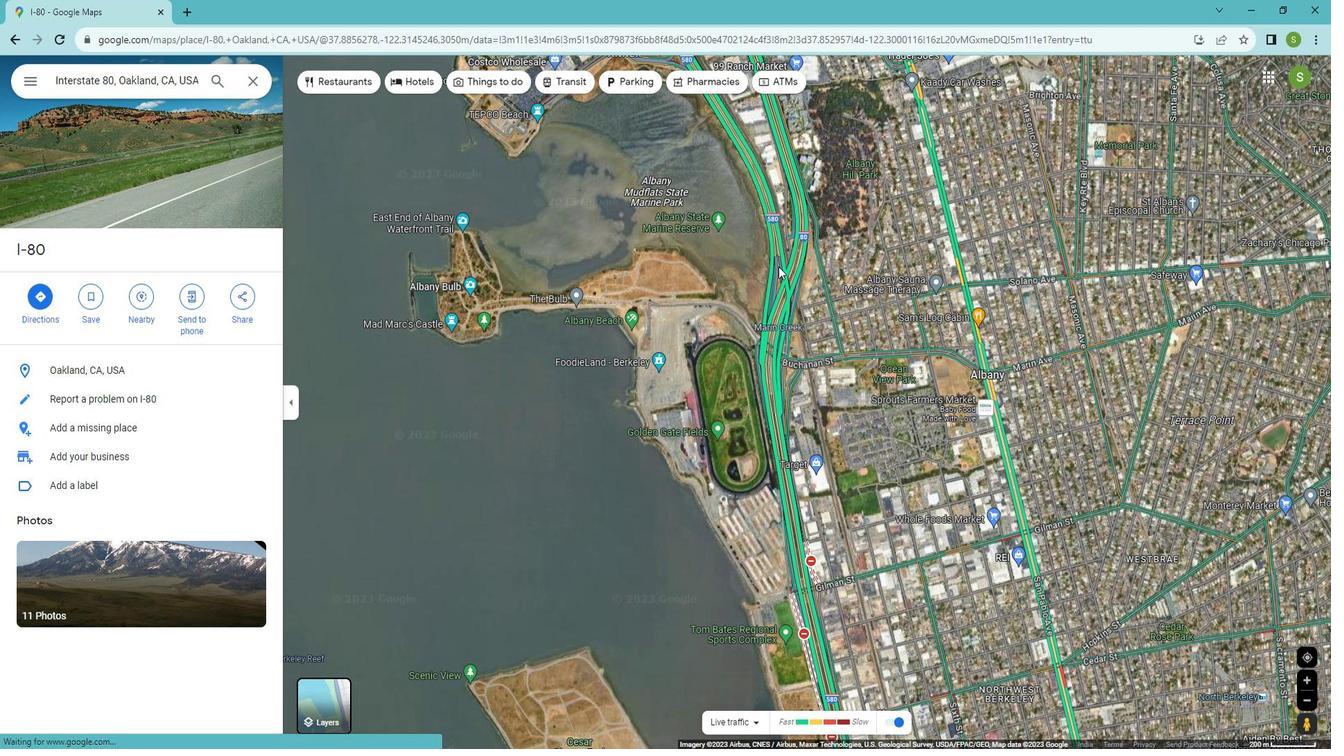 
Action: Mouse pressed left at (776, 251)
Screenshot: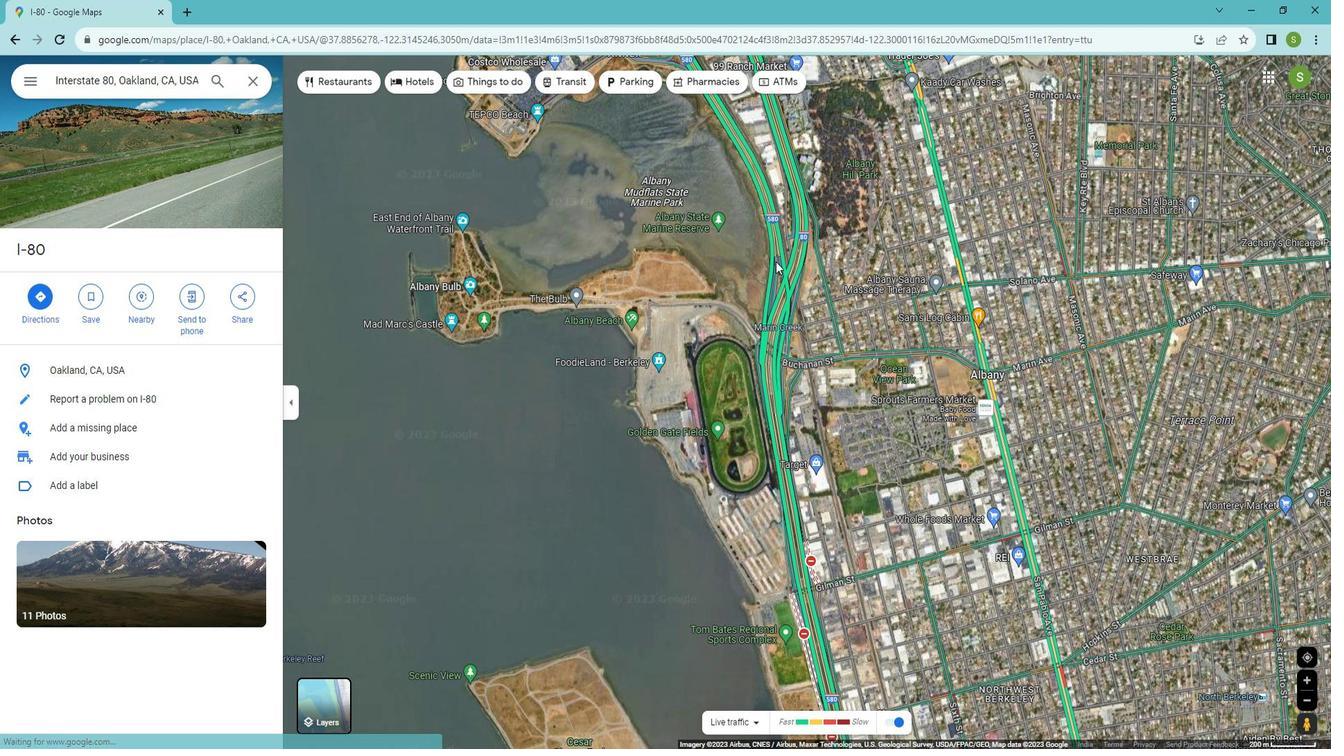 
Action: Mouse moved to (753, 341)
Screenshot: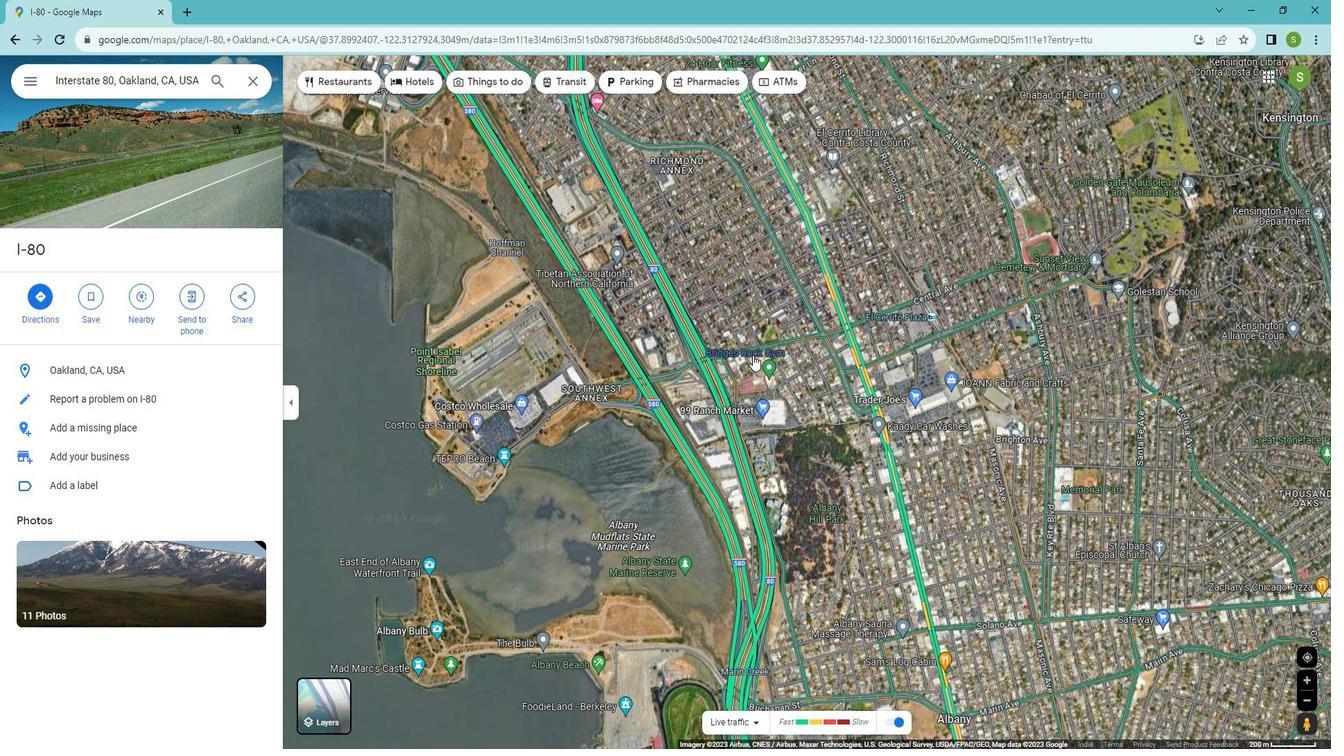 
Action: Mouse pressed left at (753, 341)
Screenshot: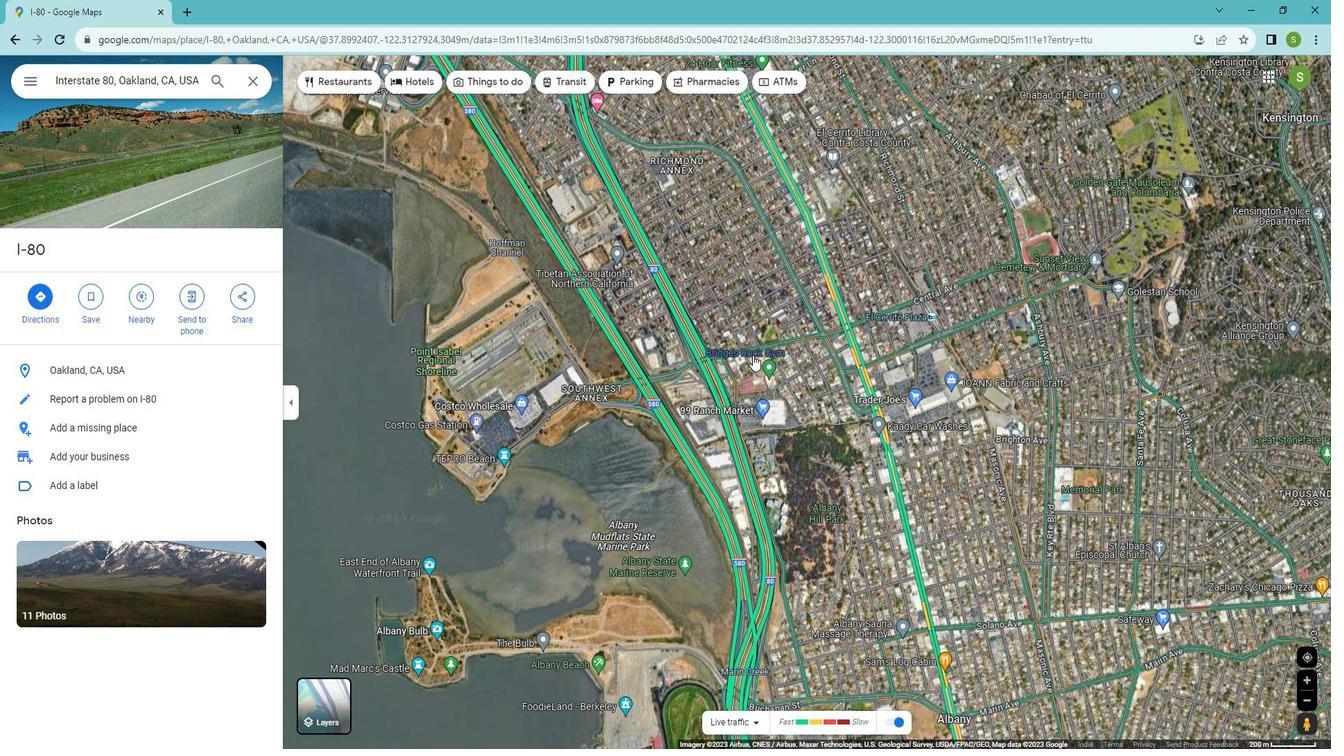 
Action: Mouse moved to (820, 349)
Screenshot: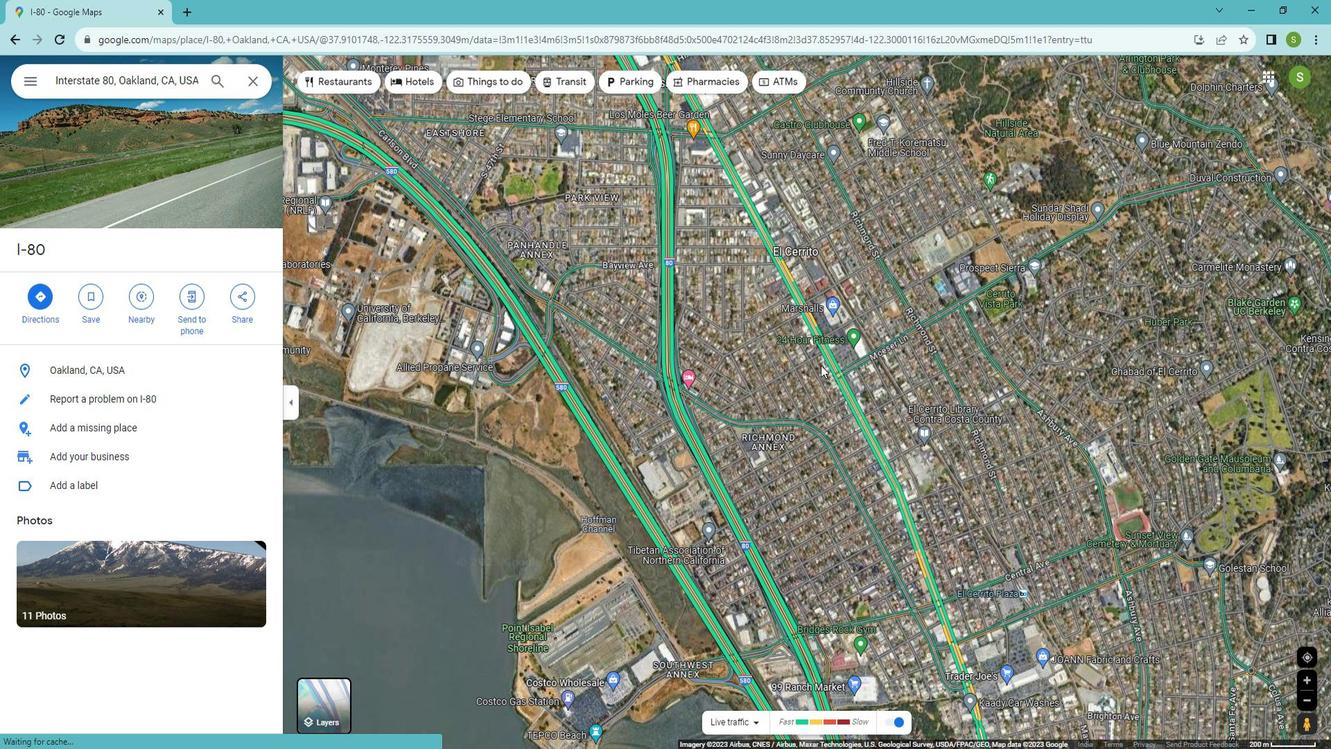 
Action: Mouse scrolled (820, 350) with delta (0, 0)
Screenshot: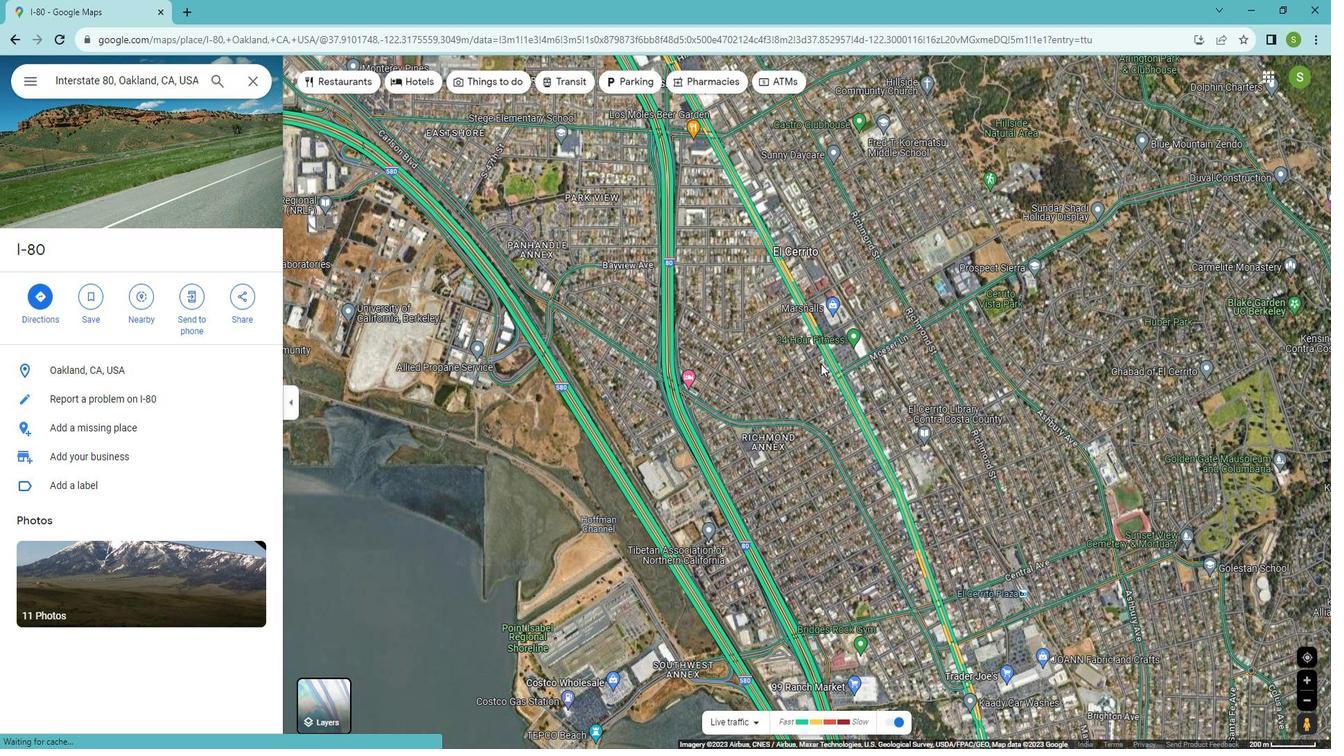 
Action: Mouse scrolled (820, 350) with delta (0, 0)
Screenshot: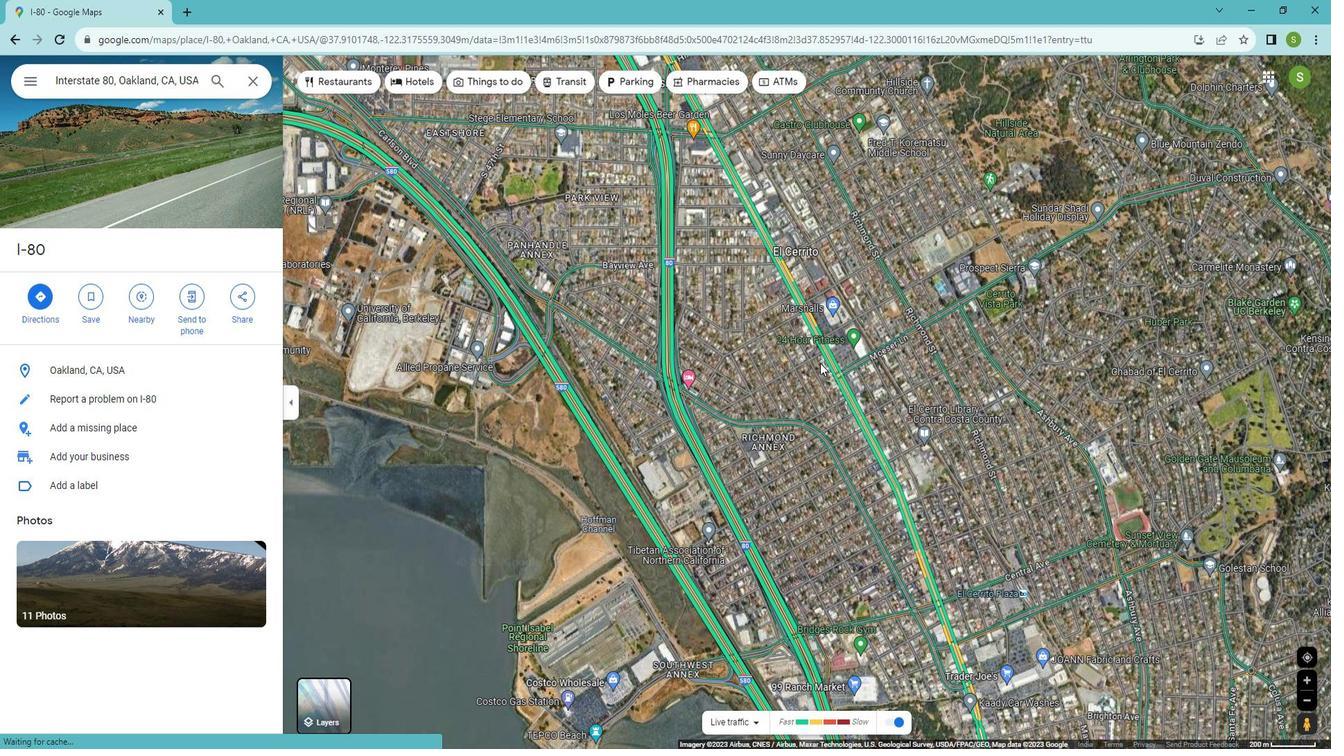 
Action: Mouse moved to (820, 348)
Screenshot: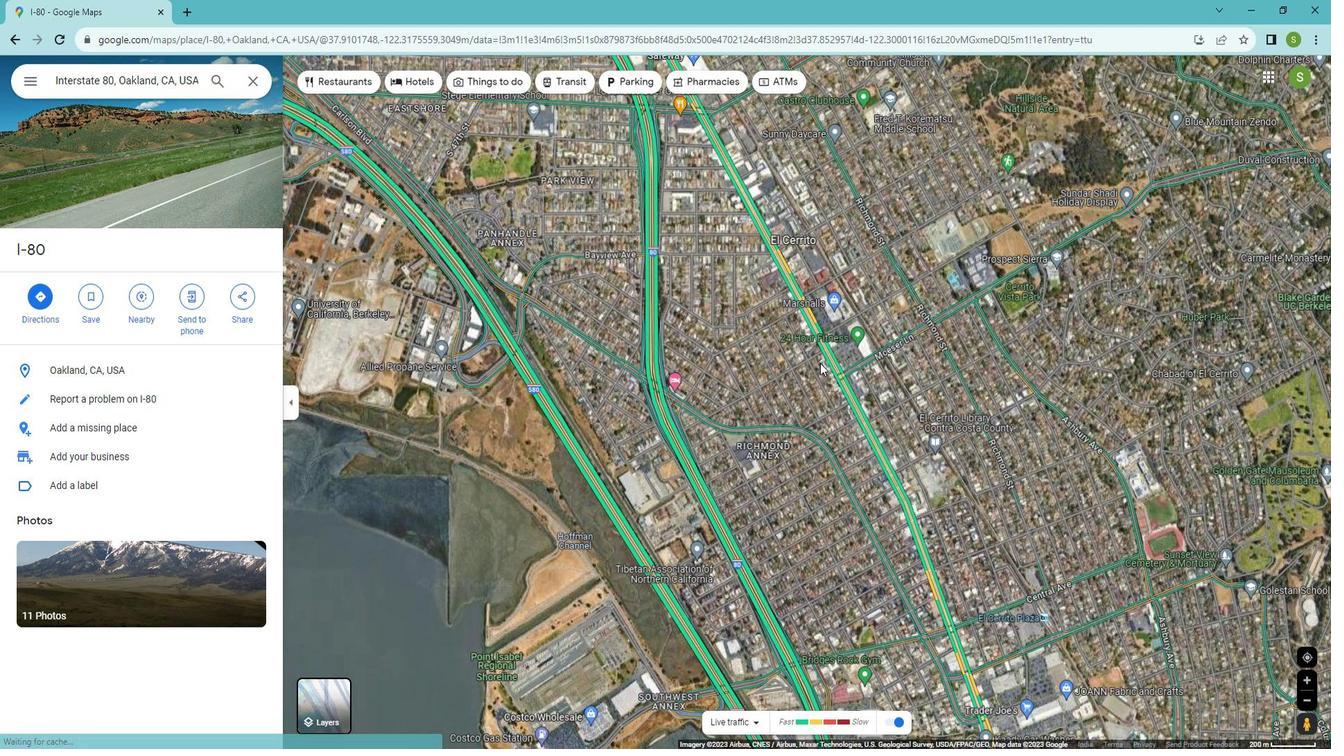 
Action: Mouse scrolled (820, 348) with delta (0, 0)
Screenshot: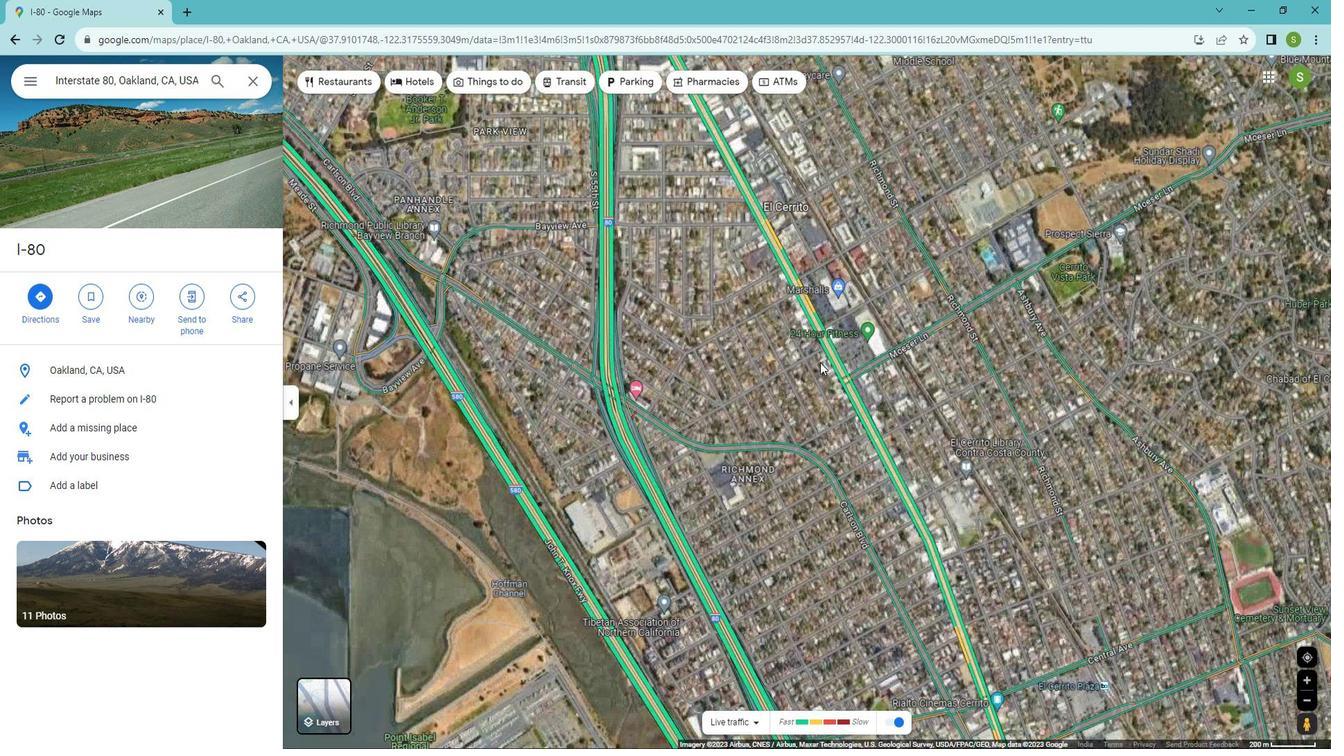 
Action: Mouse scrolled (820, 348) with delta (0, 0)
Screenshot: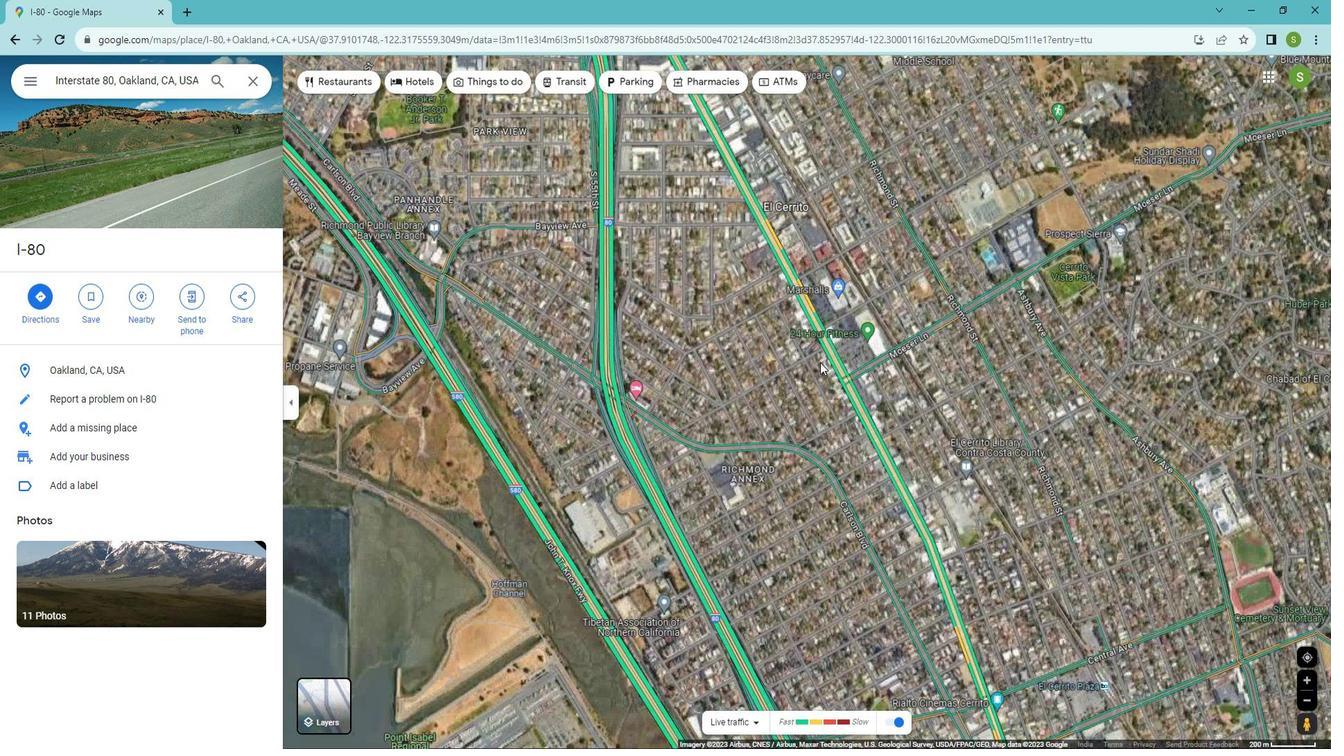 
Action: Mouse scrolled (820, 348) with delta (0, 0)
Screenshot: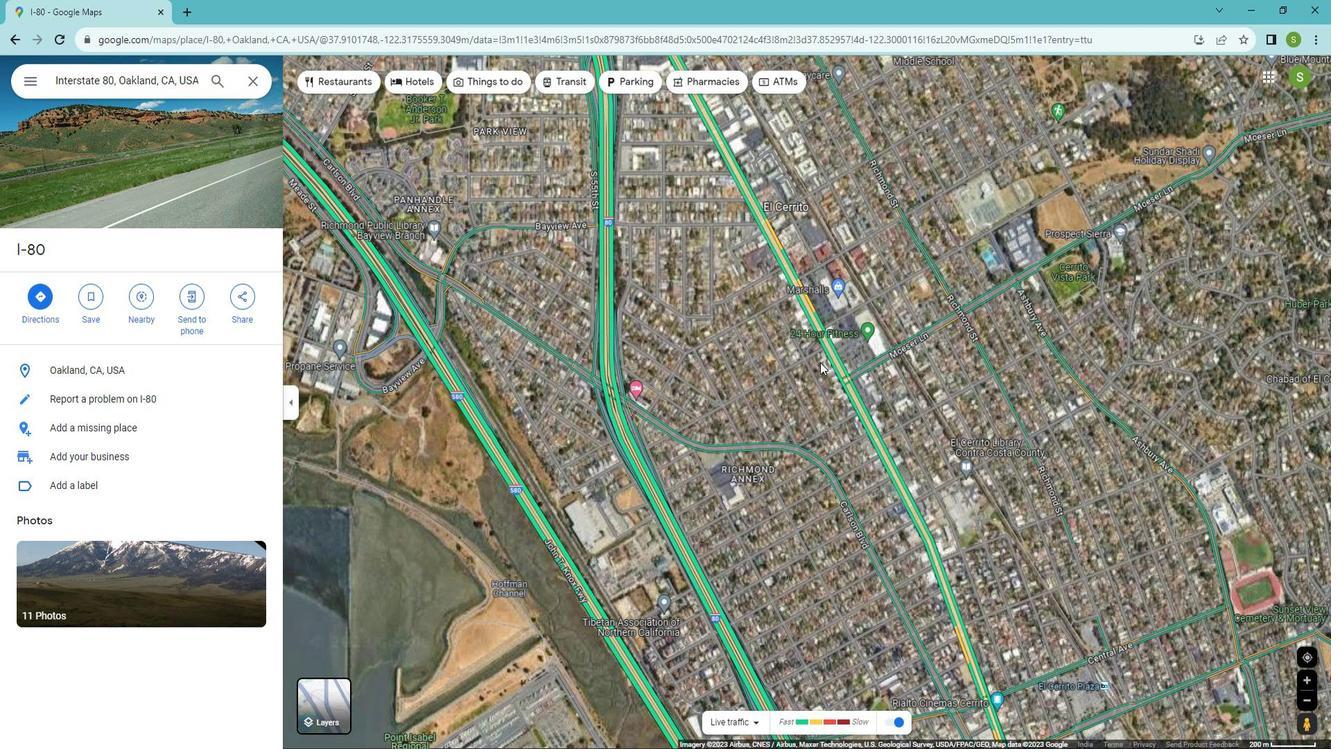 
Action: Mouse scrolled (820, 348) with delta (0, 0)
Screenshot: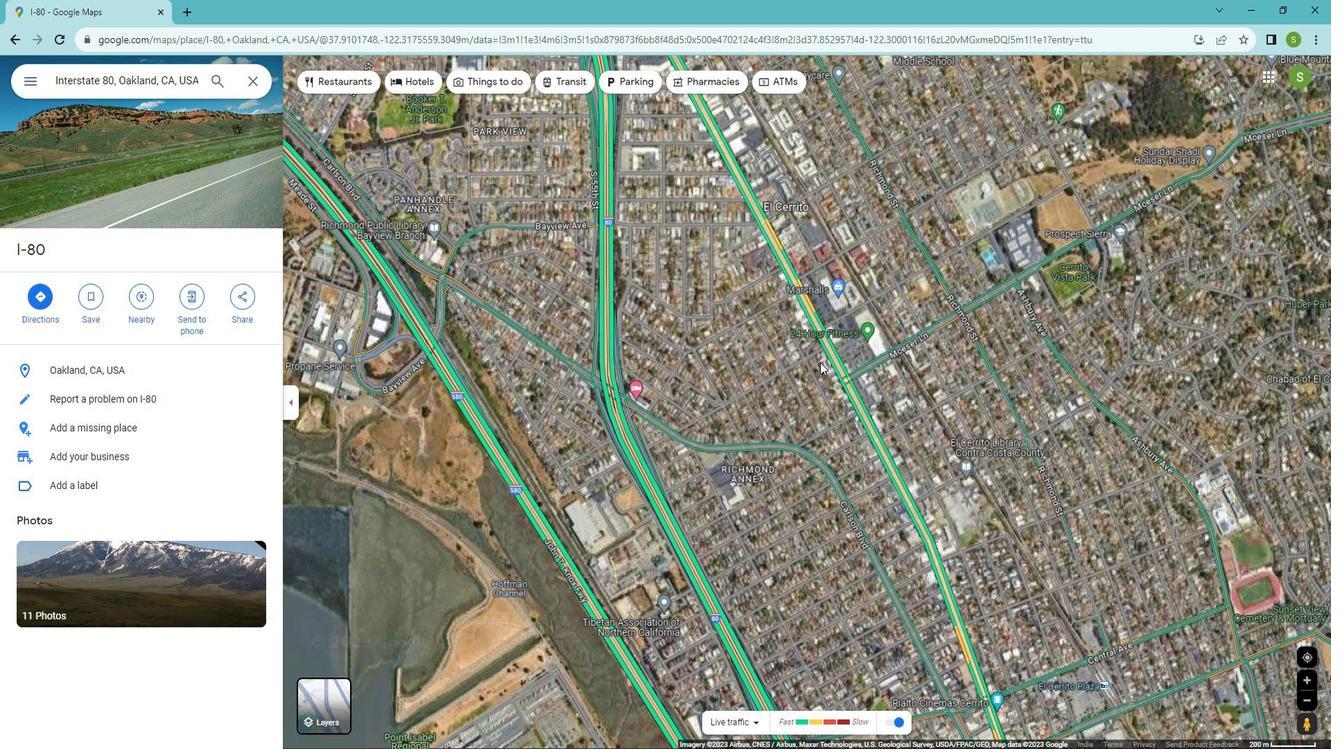 
Action: Mouse moved to (820, 344)
Screenshot: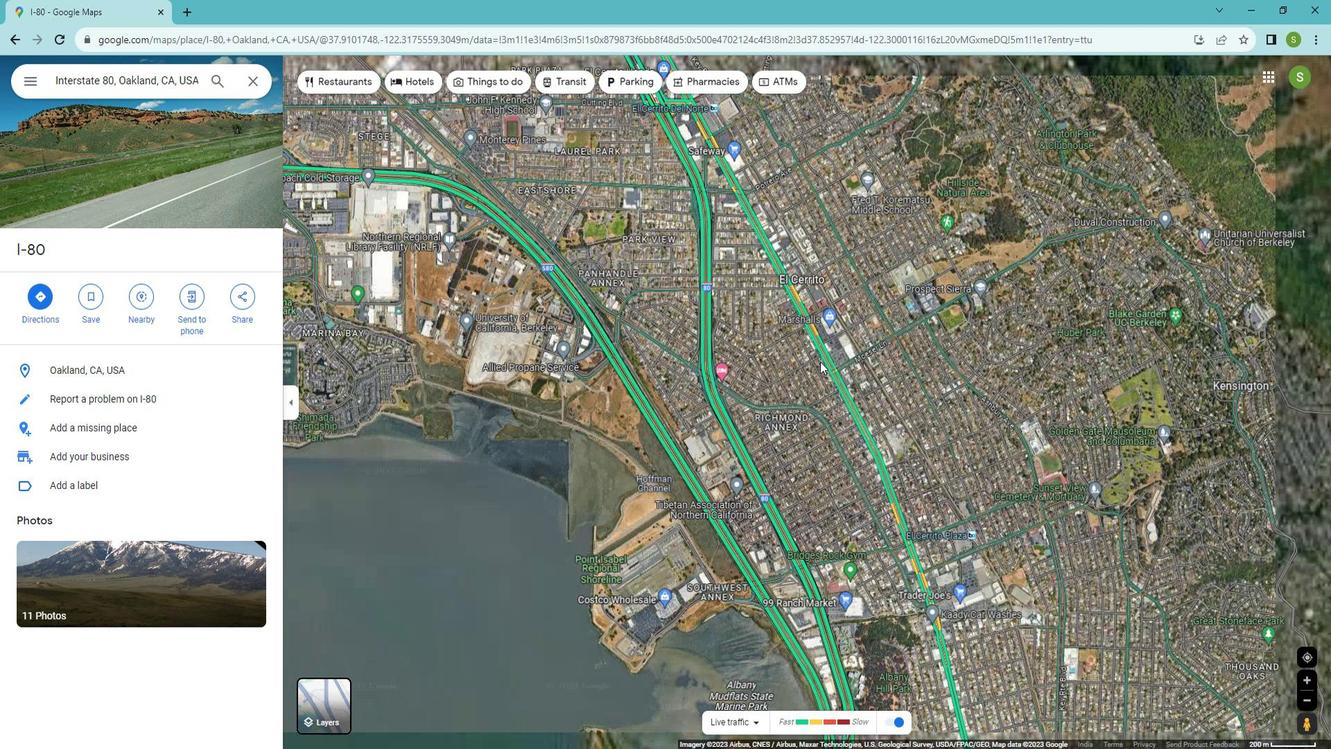 
Action: Mouse scrolled (820, 344) with delta (0, 0)
Screenshot: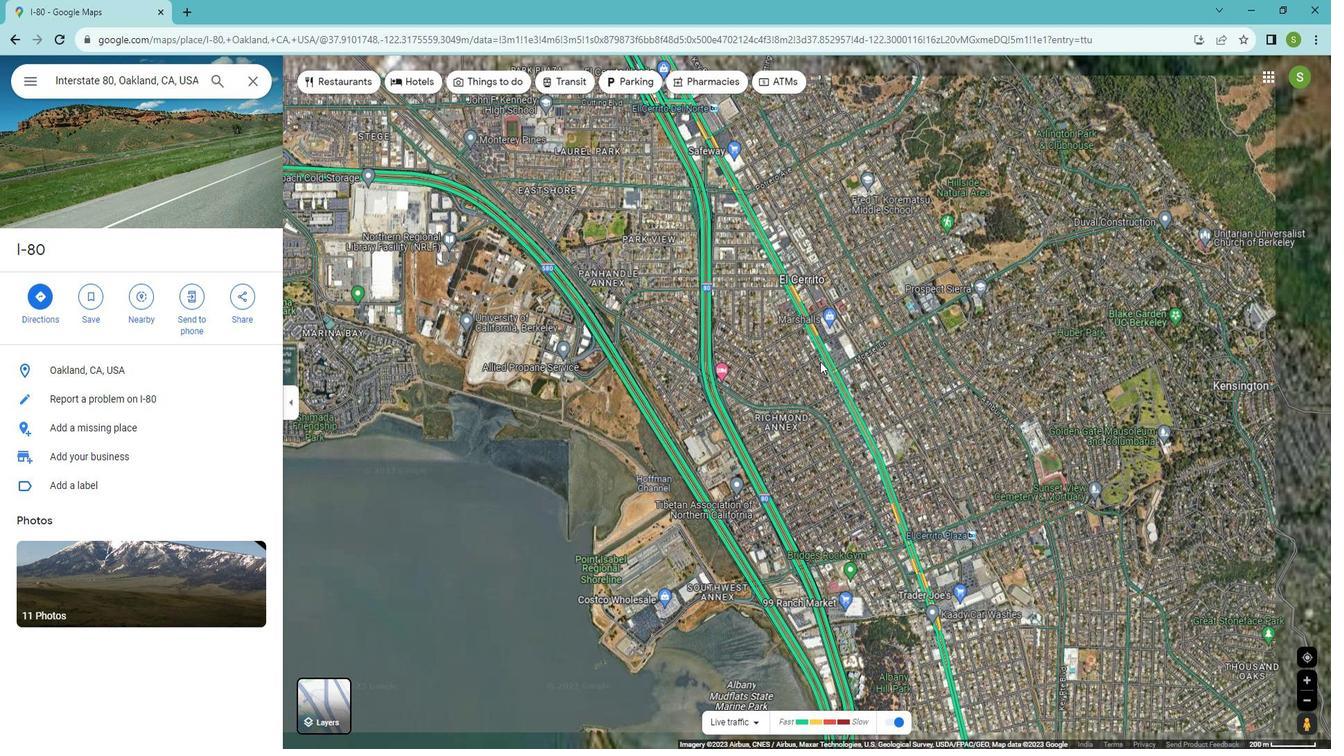 
Action: Mouse scrolled (820, 344) with delta (0, 0)
Screenshot: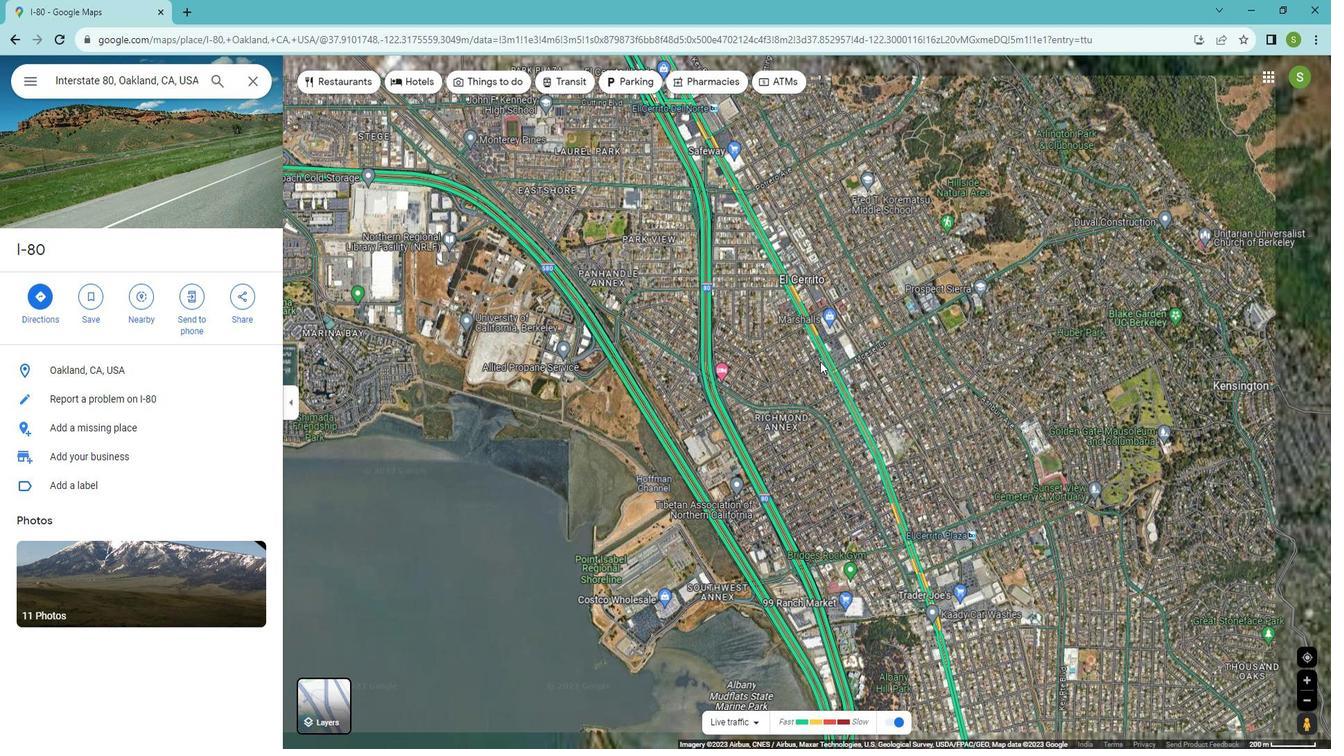 
Action: Mouse scrolled (820, 344) with delta (0, 0)
Screenshot: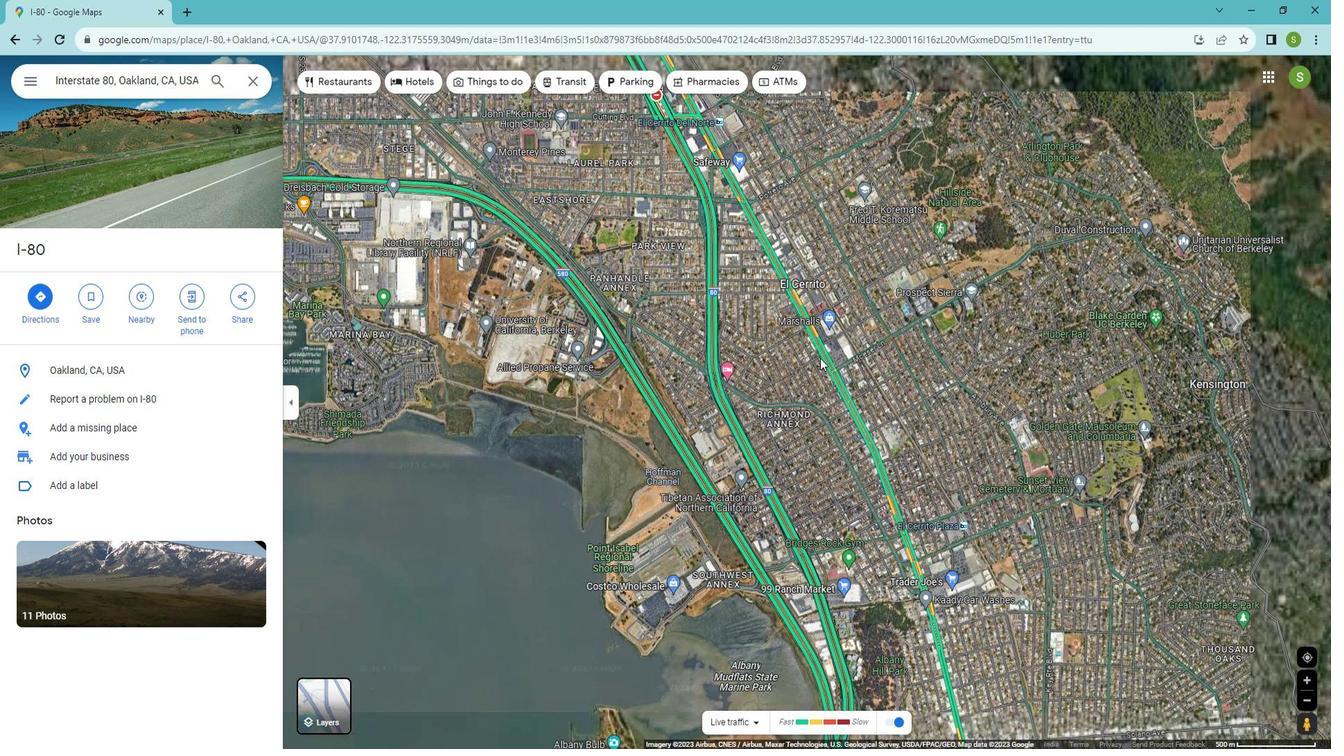 
Action: Mouse scrolled (820, 344) with delta (0, 0)
Screenshot: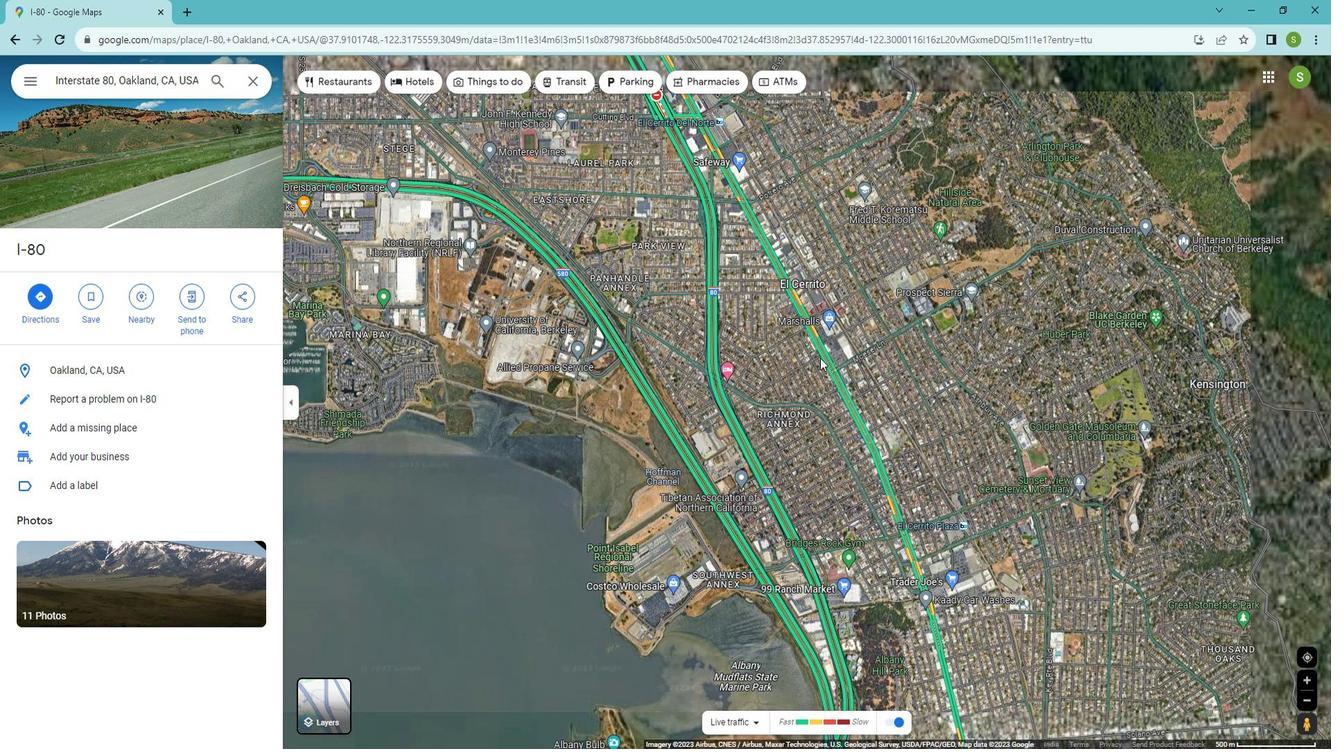 
Action: Mouse moved to (819, 344)
Screenshot: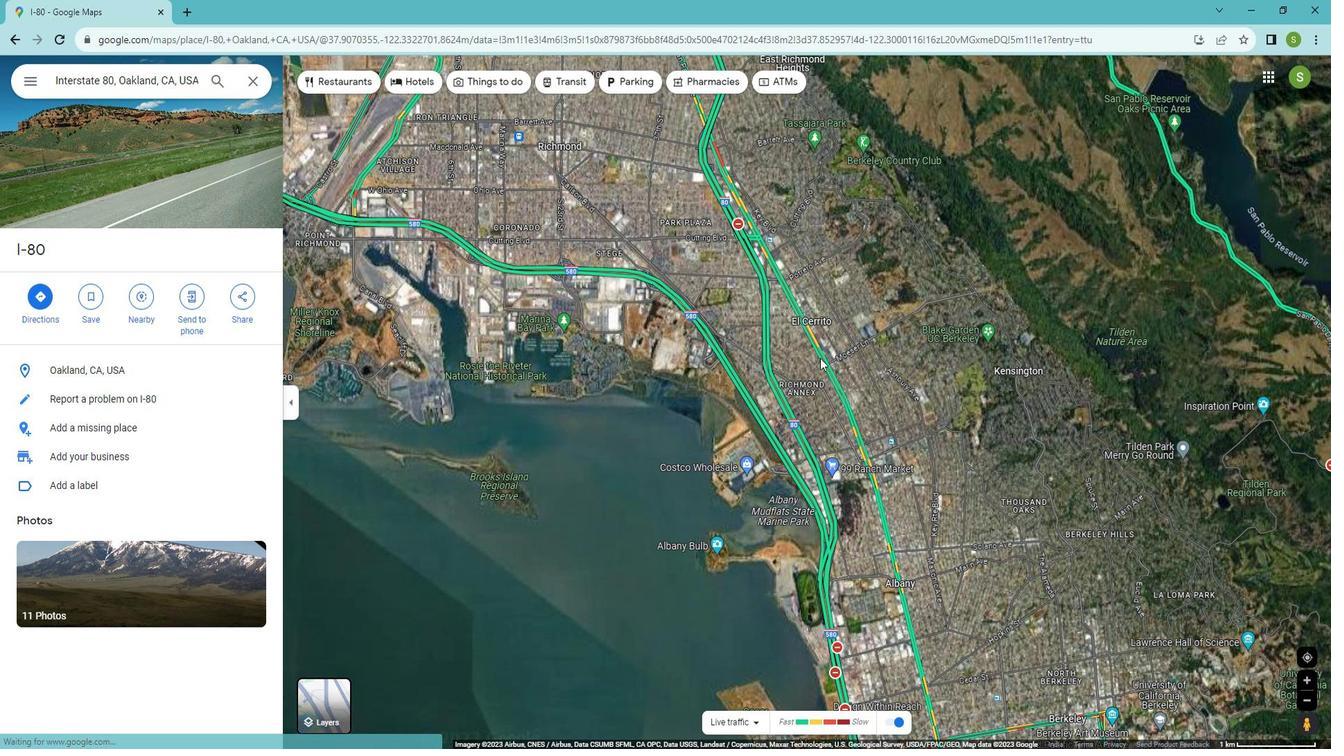 
Action: Mouse scrolled (819, 343) with delta (0, 0)
Screenshot: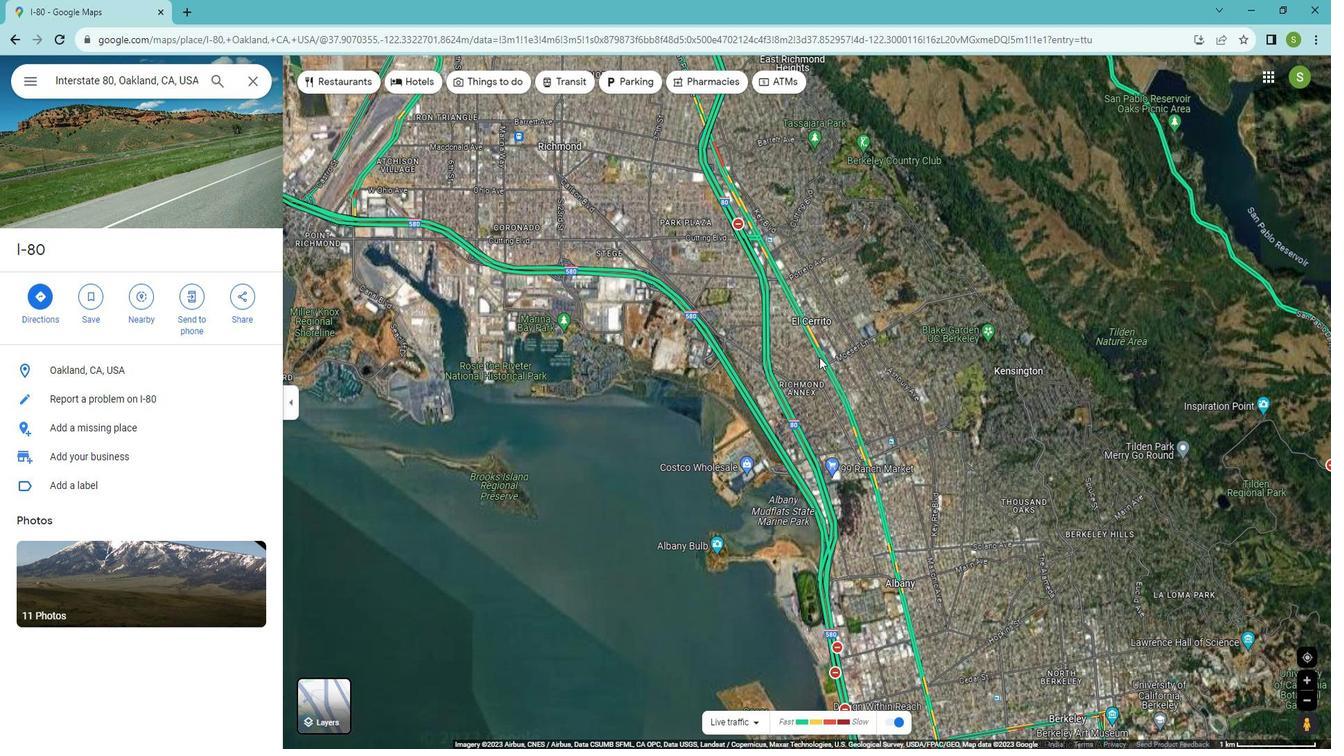 
Action: Mouse scrolled (819, 343) with delta (0, 0)
Screenshot: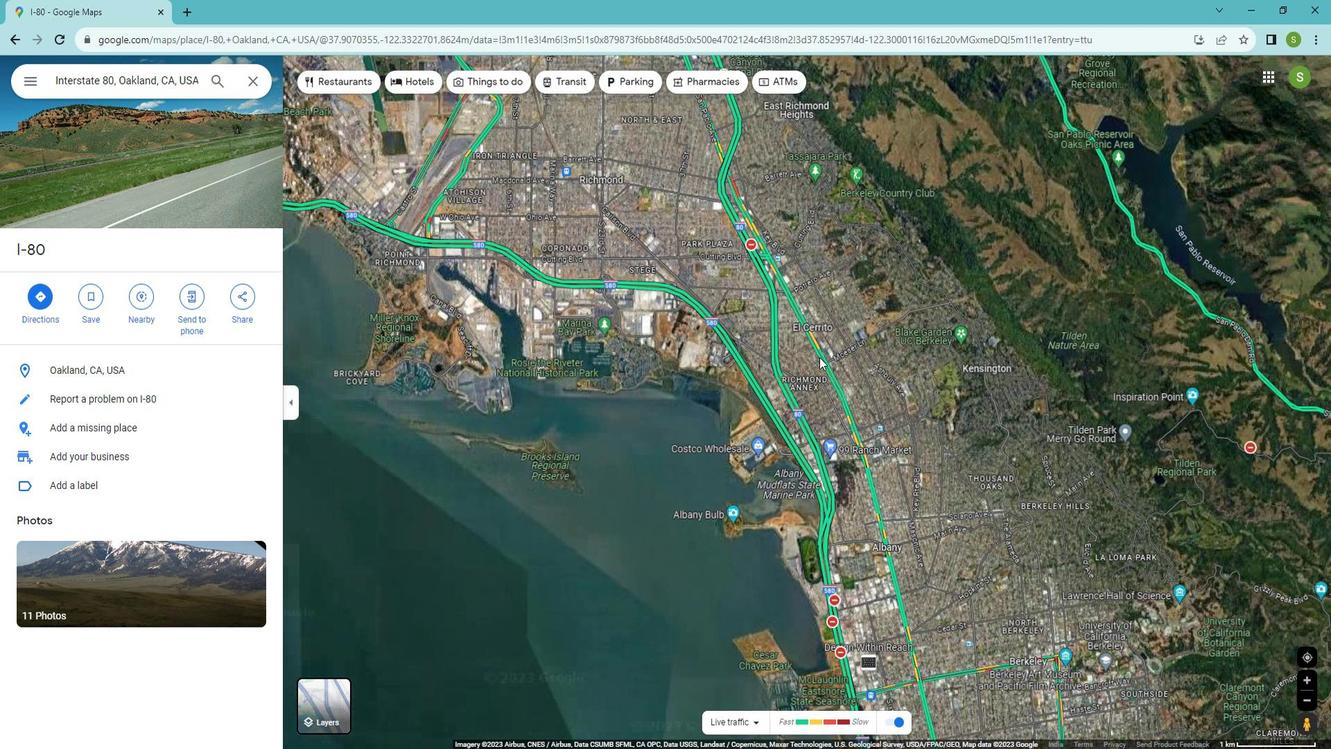 
Action: Mouse moved to (817, 345)
Screenshot: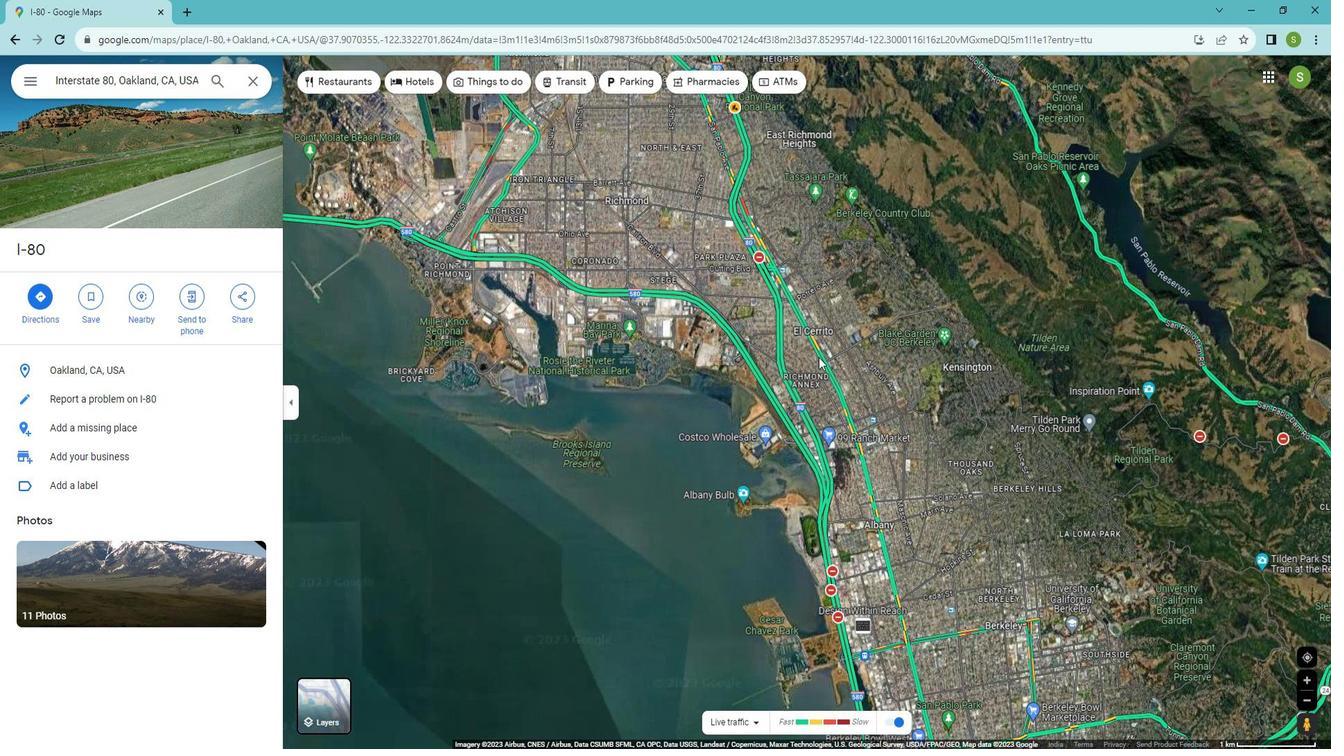 
Action: Mouse scrolled (817, 344) with delta (0, 0)
Screenshot: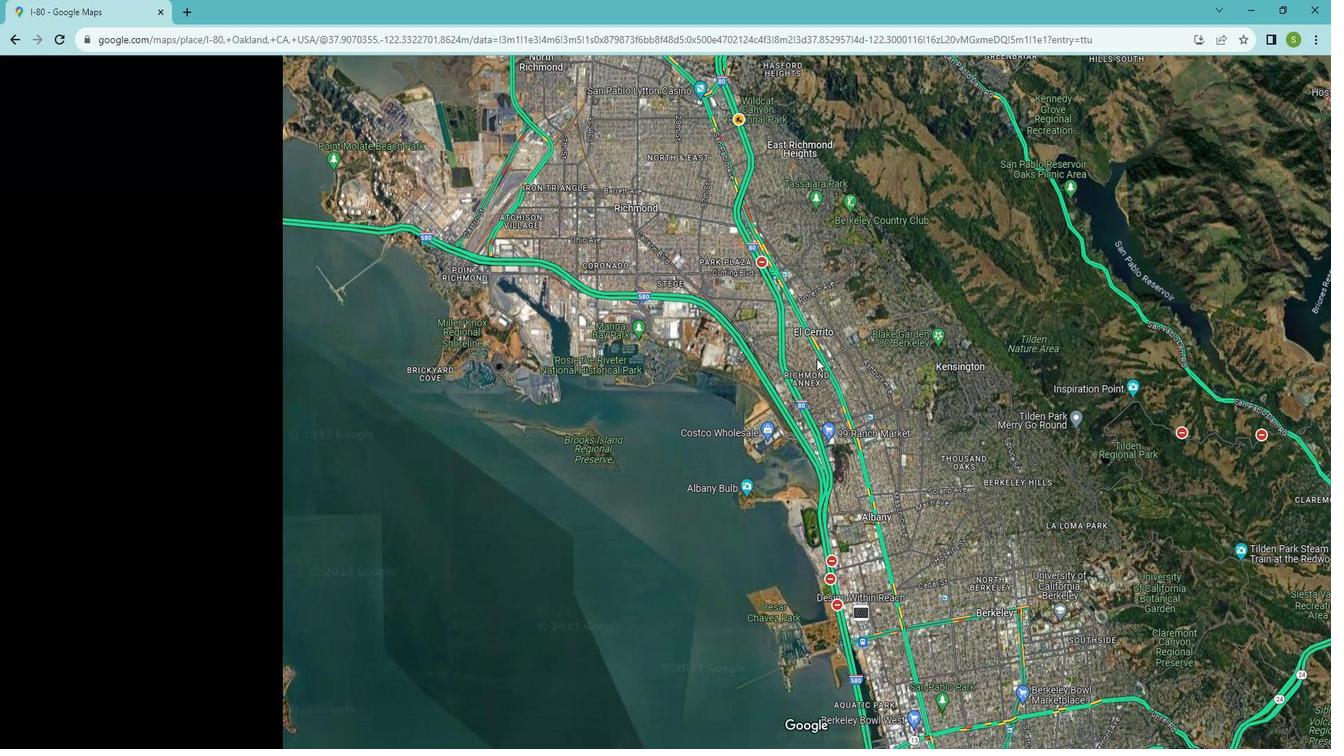 
Action: Mouse moved to (747, 224)
Screenshot: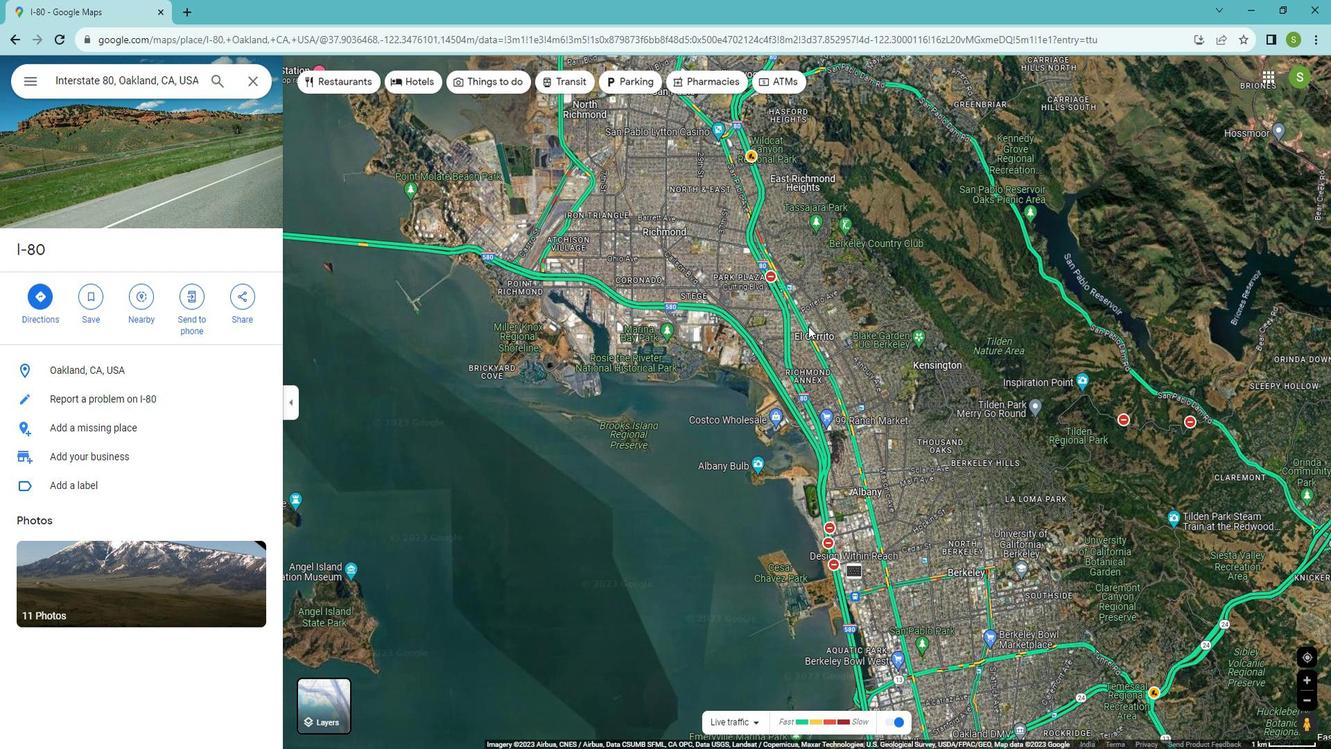 
Action: Mouse pressed left at (747, 224)
Screenshot: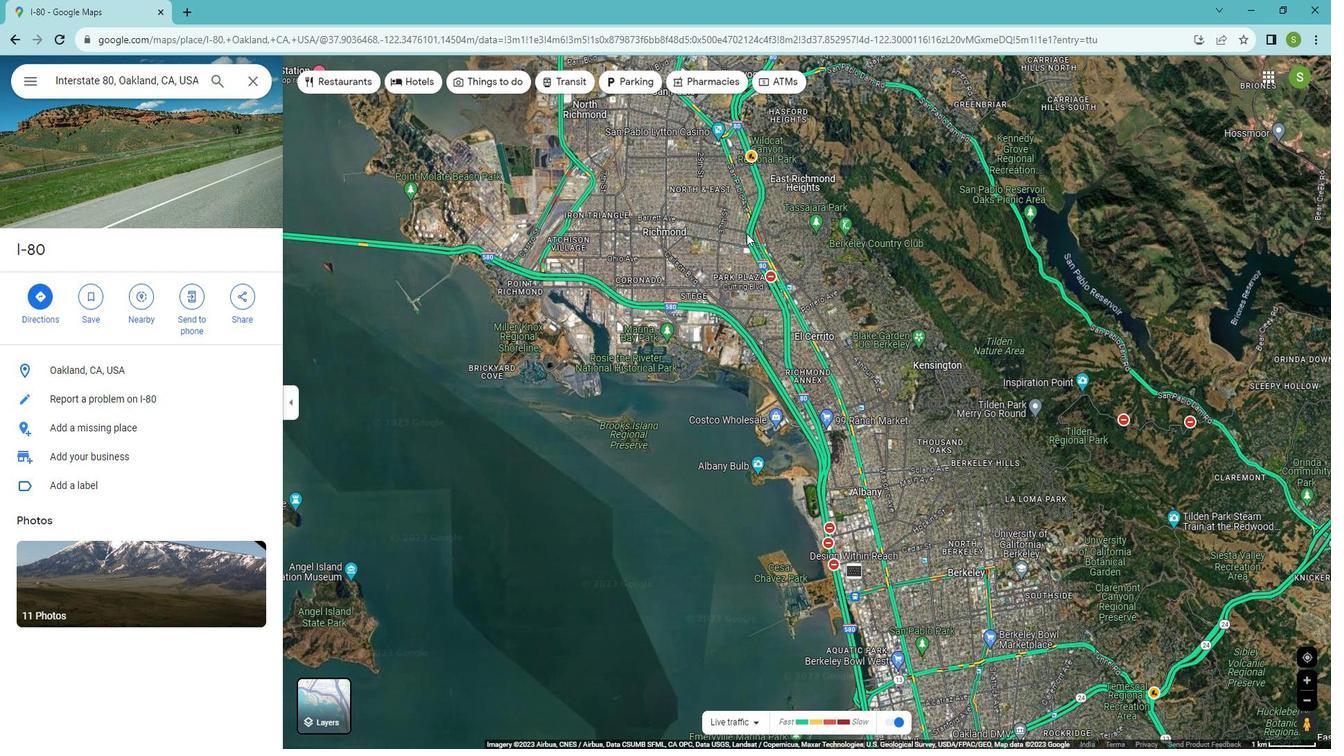 
Action: Mouse moved to (760, 334)
Screenshot: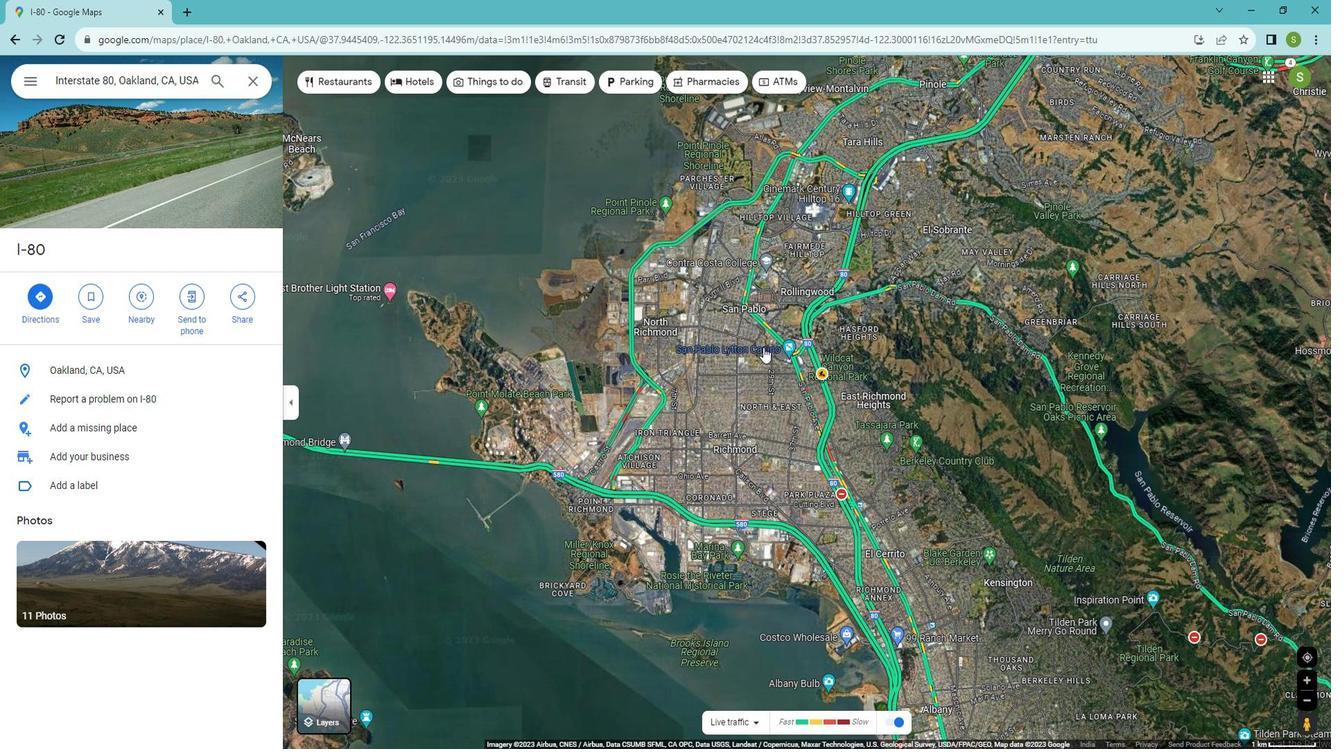 
